 Task: Find connections with filter location Renfrew with filter topic #Travellingwith filter profile language German with filter current company Electric Vehicle Info with filter school Sri Bhagawan Mahaveer Jain College with filter industry Capital Markets with filter service category Public Relations with filter keywords title Civil Engineer
Action: Mouse moved to (471, 46)
Screenshot: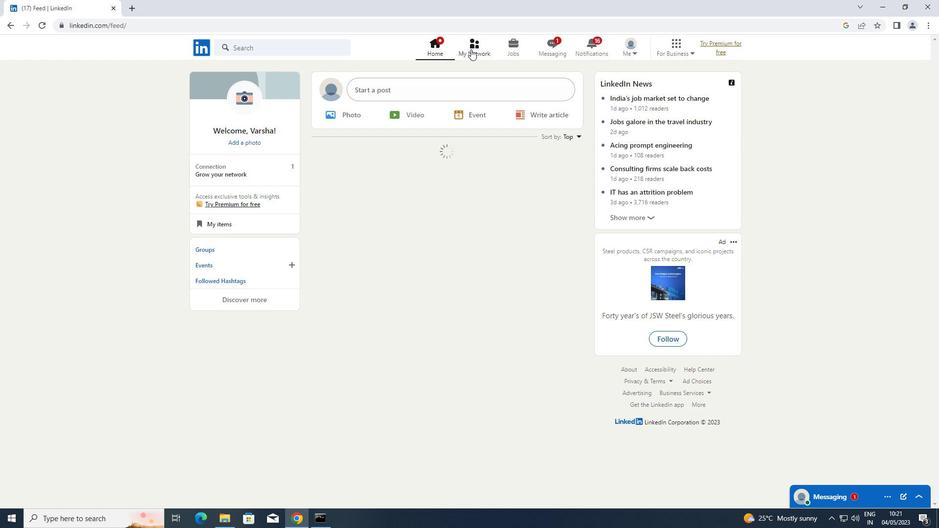 
Action: Mouse pressed left at (471, 46)
Screenshot: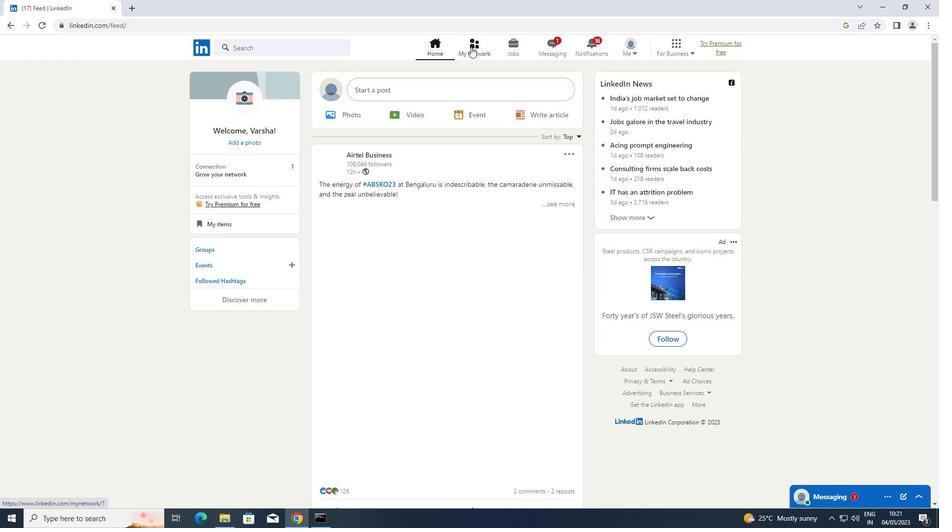 
Action: Mouse moved to (240, 102)
Screenshot: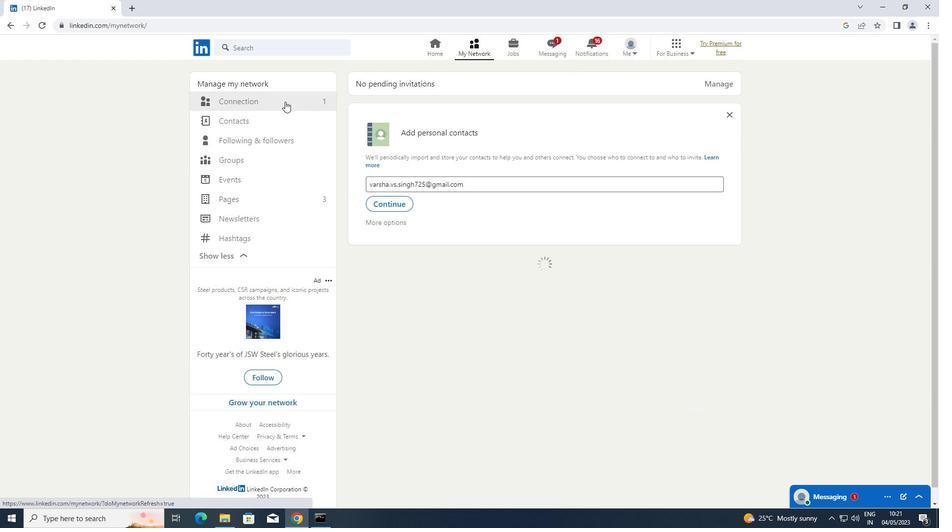 
Action: Mouse pressed left at (240, 102)
Screenshot: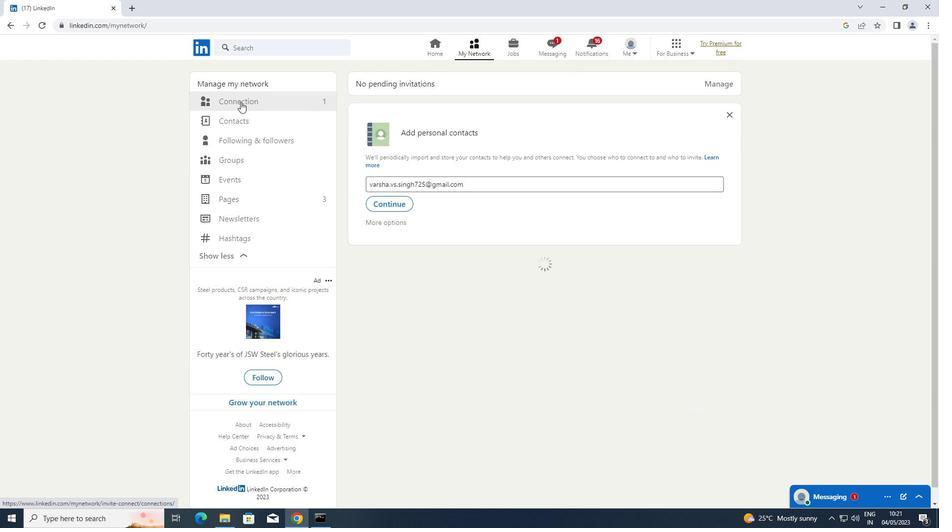 
Action: Mouse moved to (548, 104)
Screenshot: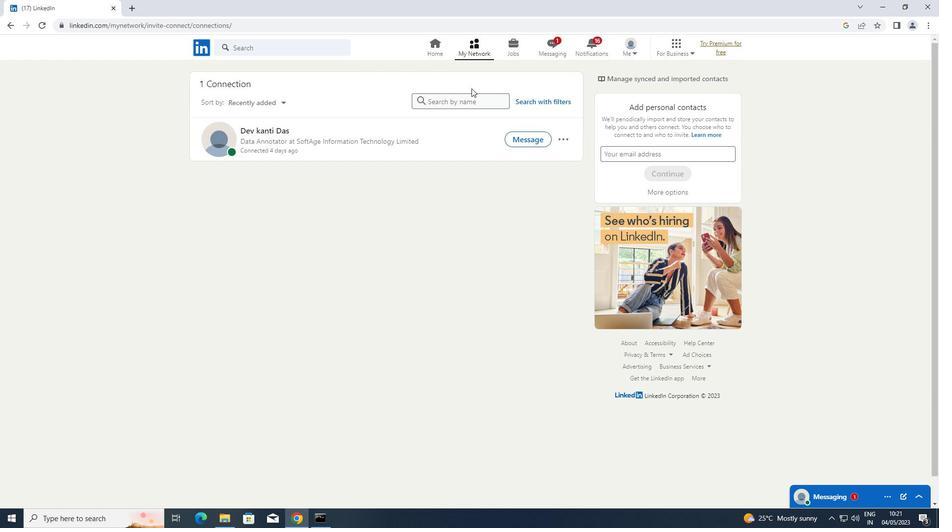 
Action: Mouse pressed left at (548, 104)
Screenshot: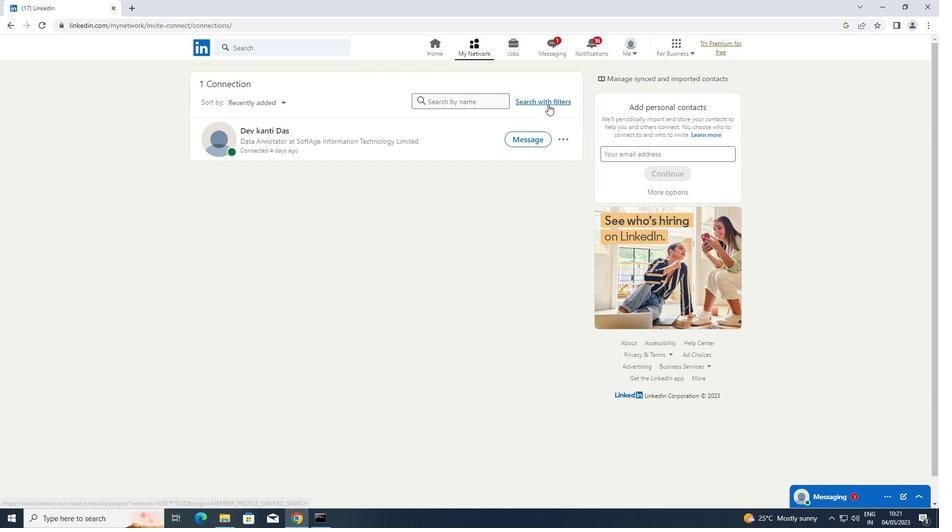 
Action: Mouse moved to (498, 71)
Screenshot: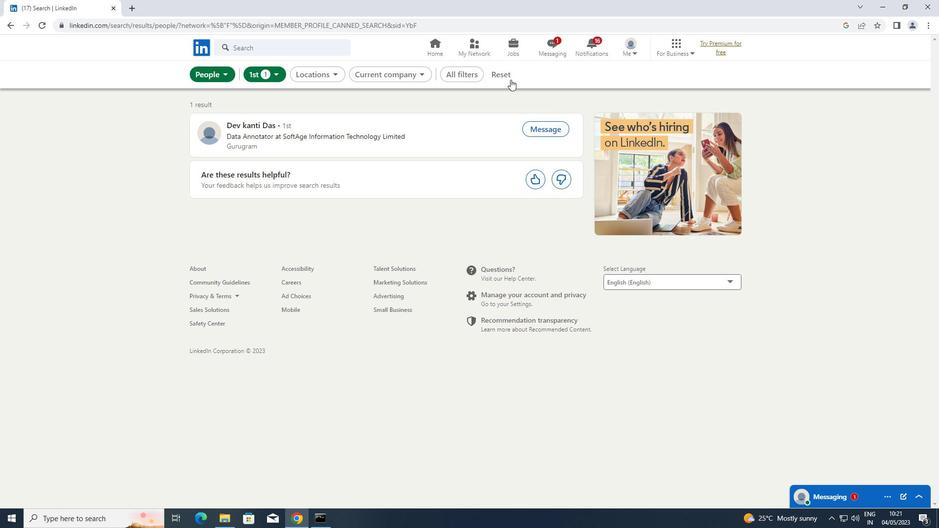 
Action: Mouse pressed left at (498, 71)
Screenshot: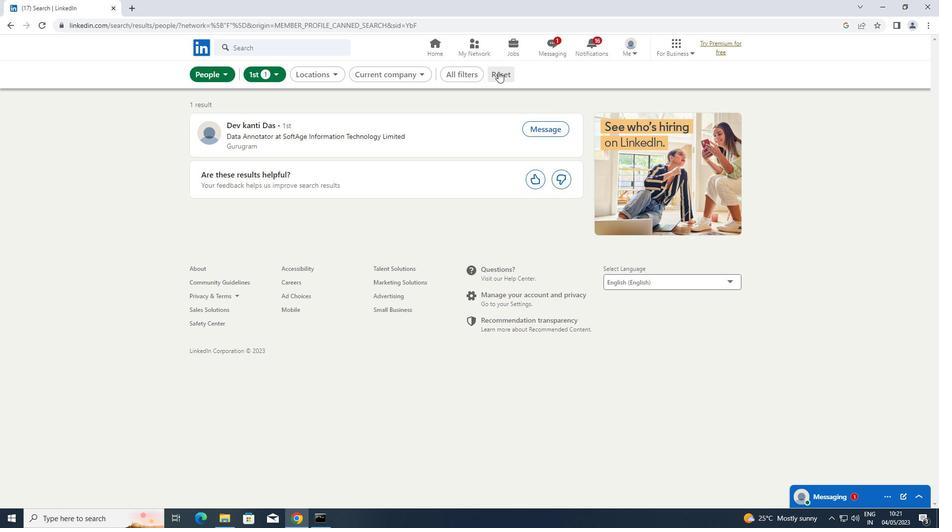 
Action: Mouse moved to (493, 72)
Screenshot: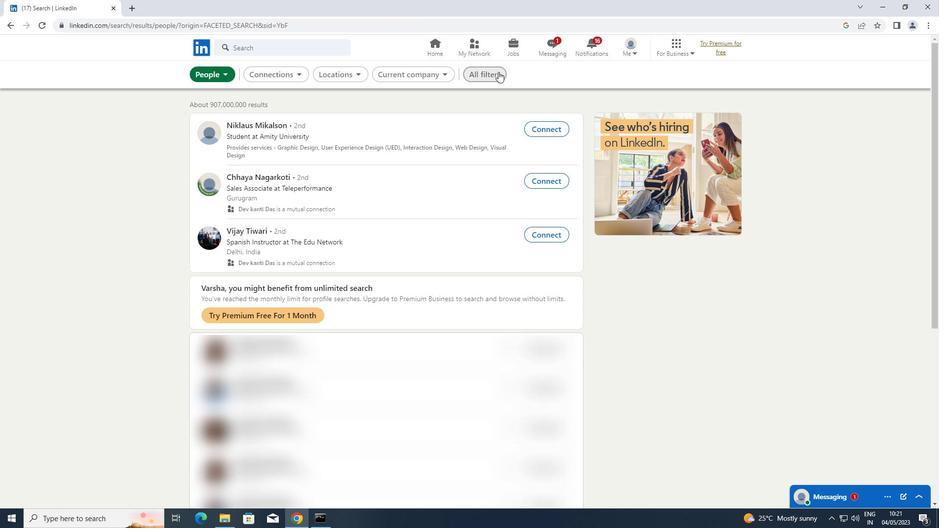 
Action: Mouse pressed left at (493, 72)
Screenshot: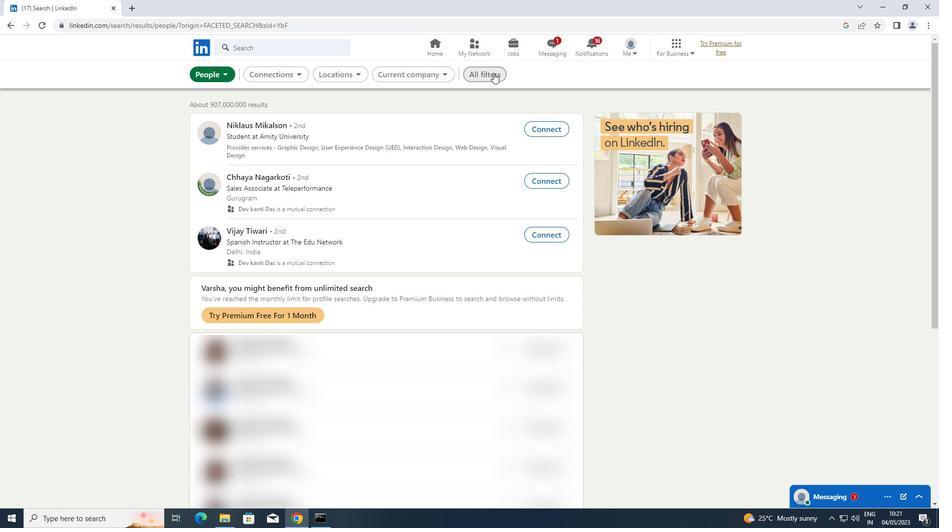 
Action: Mouse moved to (745, 208)
Screenshot: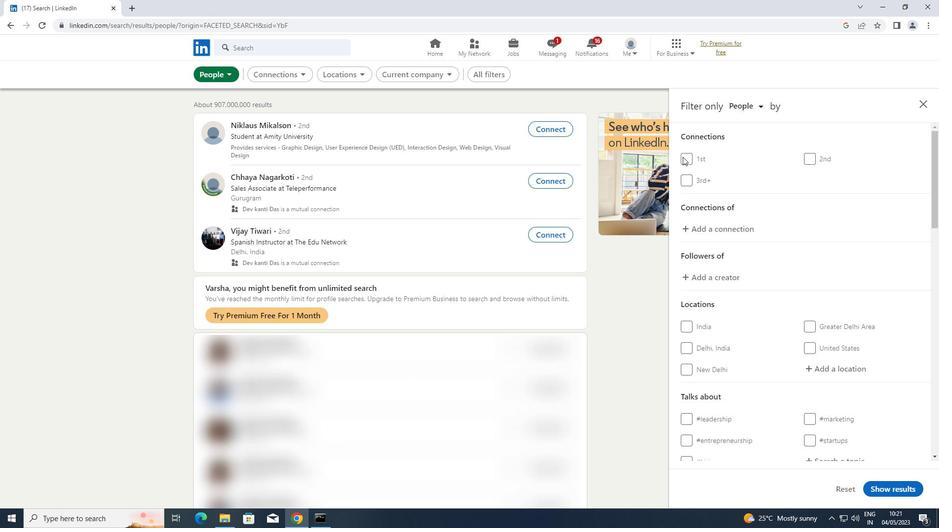 
Action: Mouse scrolled (745, 207) with delta (0, 0)
Screenshot: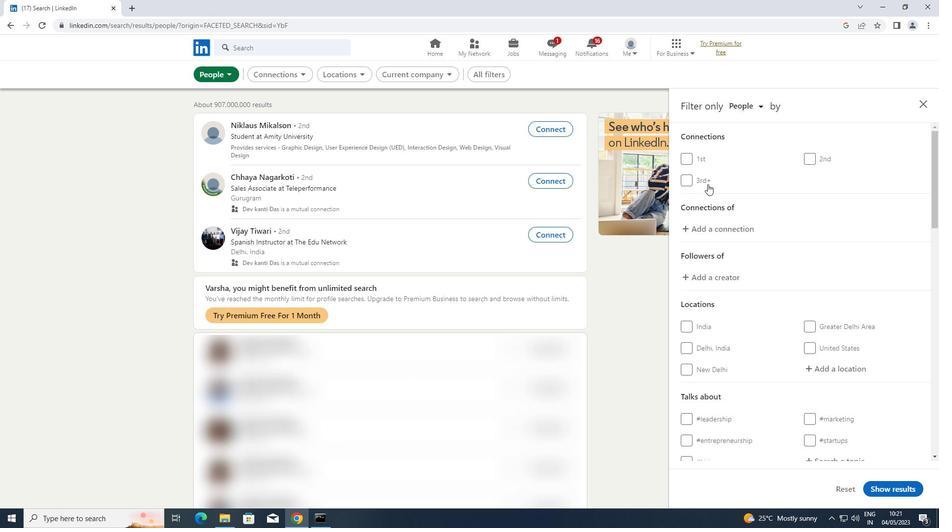 
Action: Mouse scrolled (745, 207) with delta (0, 0)
Screenshot: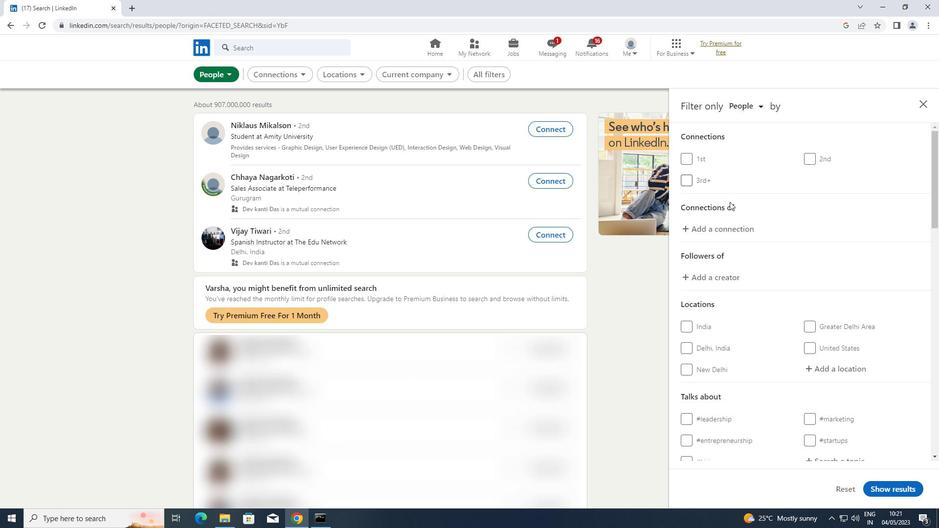 
Action: Mouse scrolled (745, 207) with delta (0, 0)
Screenshot: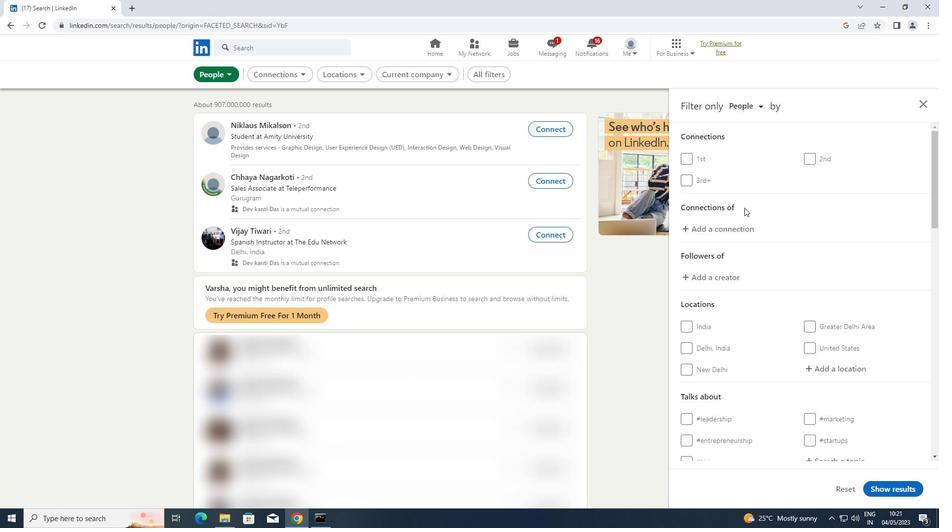 
Action: Mouse moved to (843, 221)
Screenshot: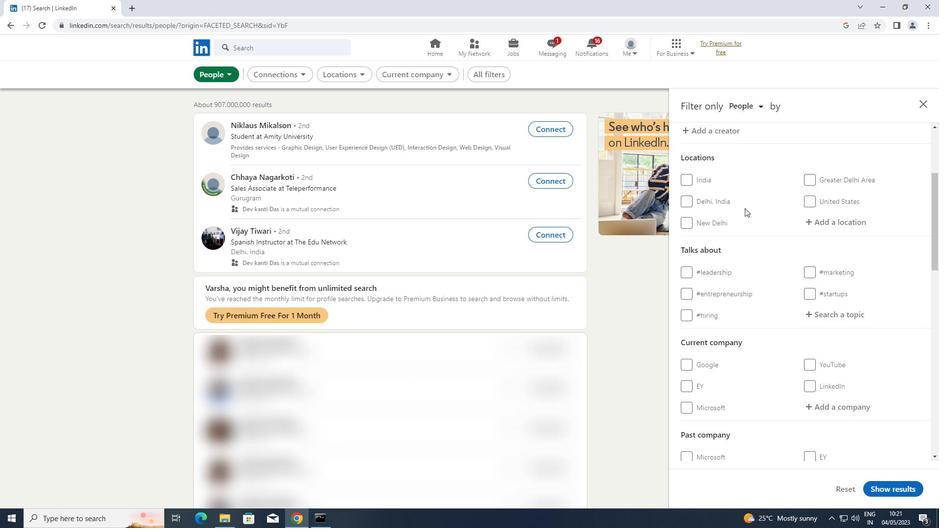 
Action: Mouse pressed left at (843, 221)
Screenshot: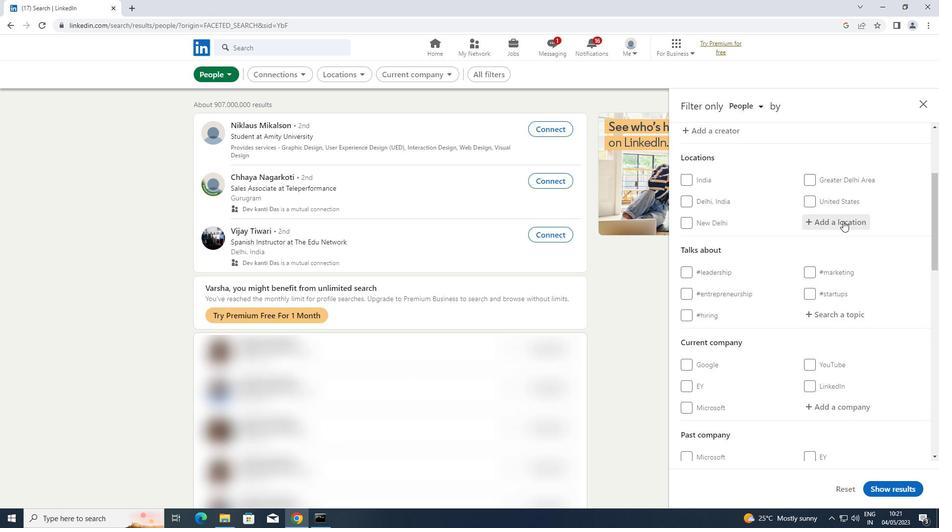 
Action: Key pressed <Key.shift>RENFREW
Screenshot: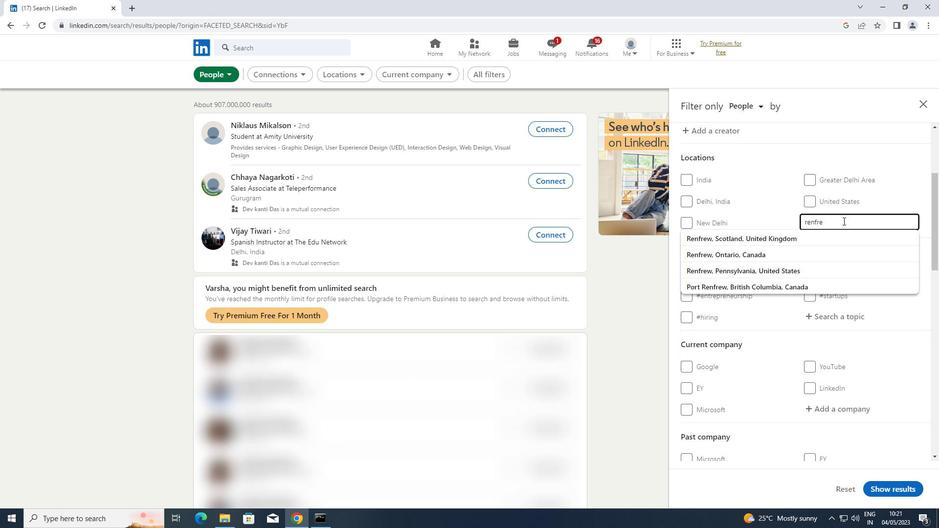 
Action: Mouse moved to (824, 313)
Screenshot: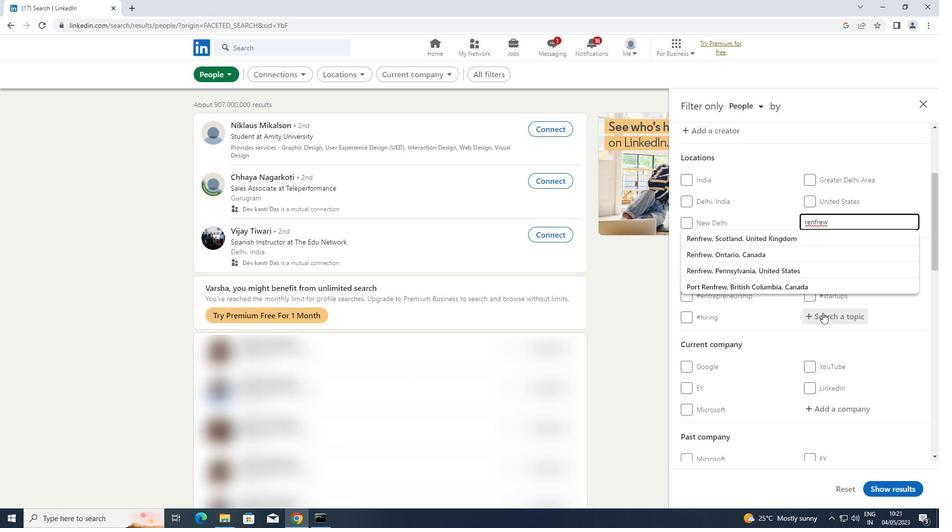 
Action: Mouse pressed left at (824, 313)
Screenshot: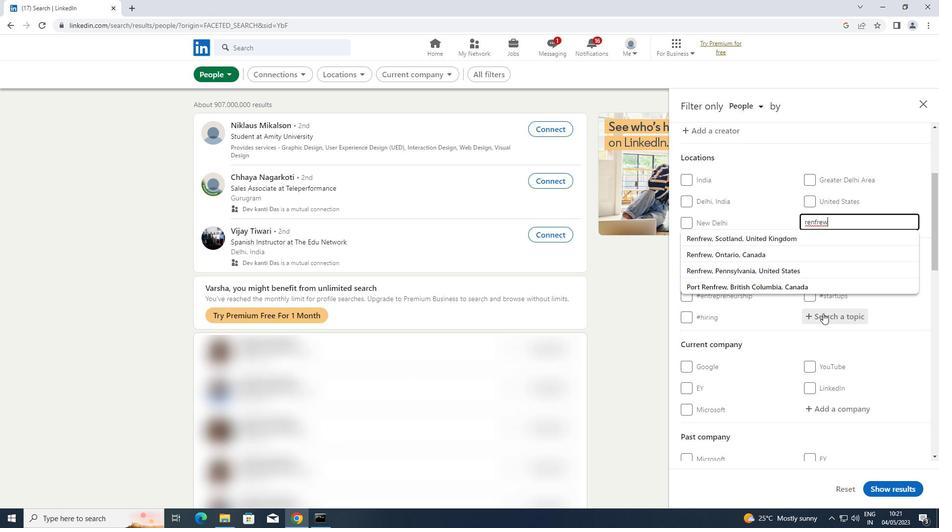 
Action: Key pressed TRAVELL
Screenshot: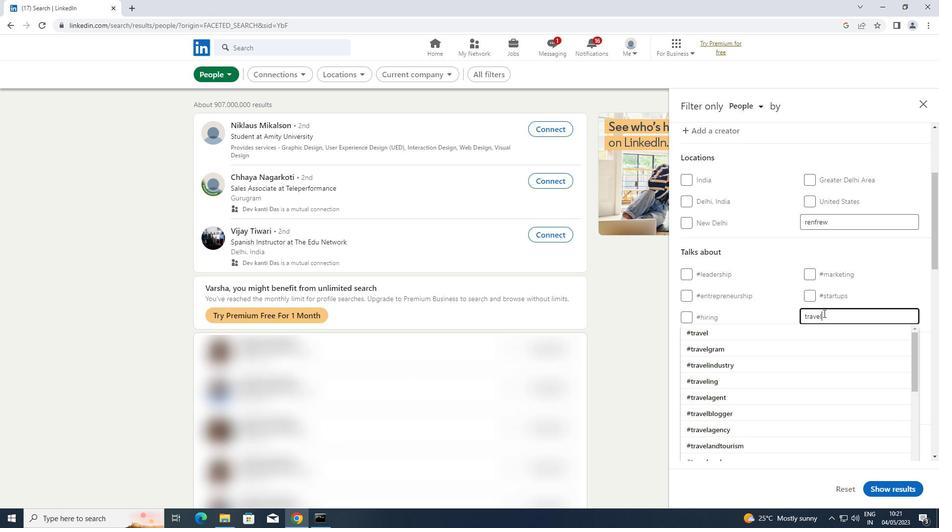 
Action: Mouse moved to (741, 337)
Screenshot: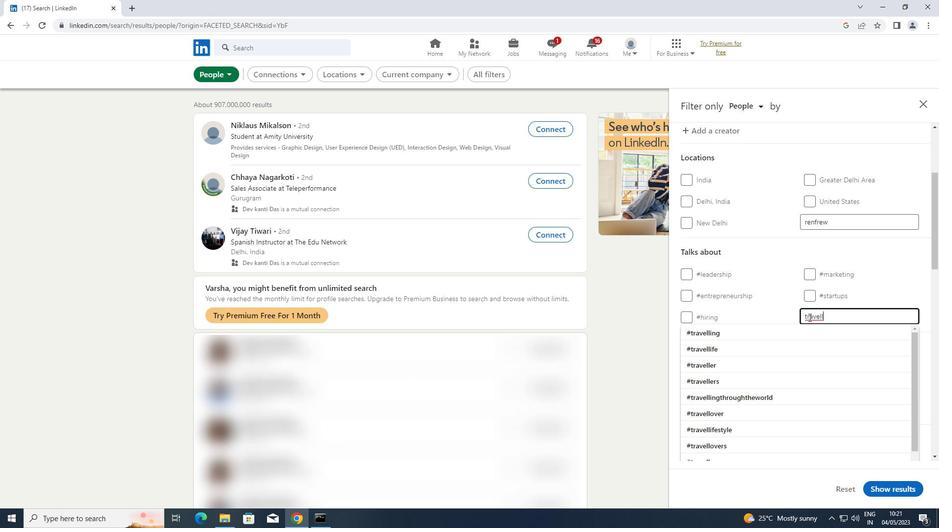 
Action: Mouse pressed left at (741, 337)
Screenshot: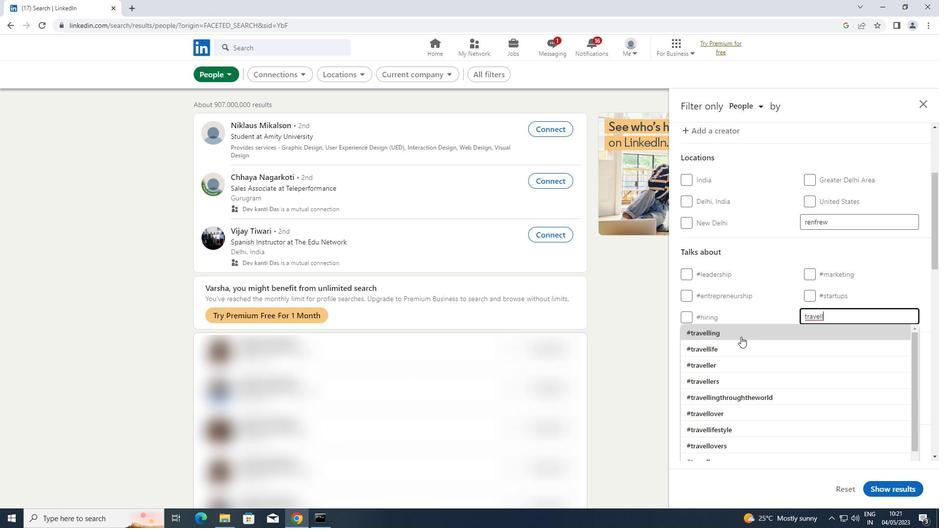 
Action: Mouse scrolled (741, 336) with delta (0, 0)
Screenshot: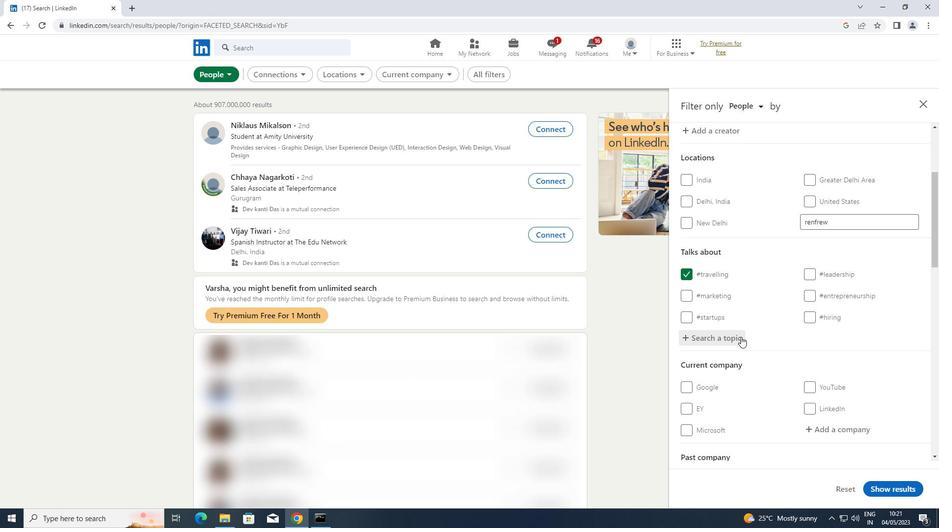 
Action: Mouse scrolled (741, 336) with delta (0, 0)
Screenshot: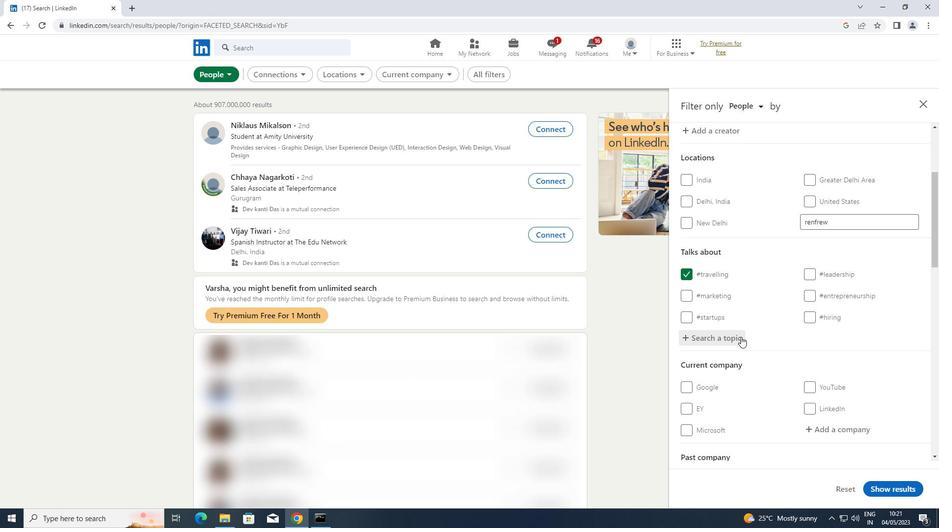 
Action: Mouse scrolled (741, 336) with delta (0, 0)
Screenshot: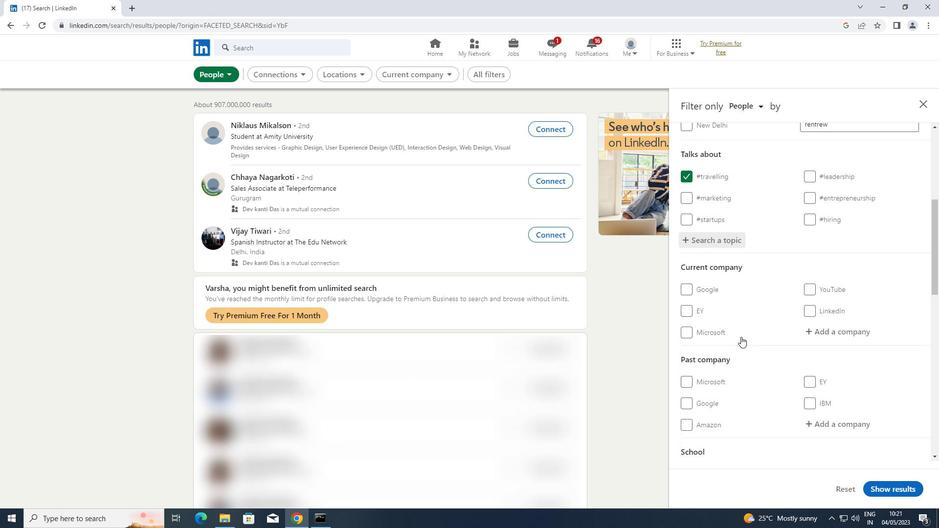 
Action: Mouse scrolled (741, 336) with delta (0, 0)
Screenshot: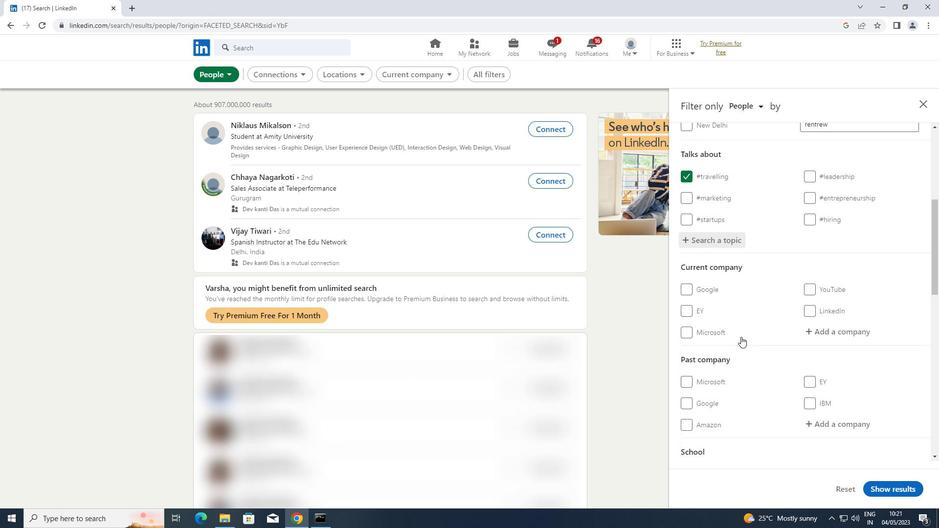 
Action: Mouse scrolled (741, 336) with delta (0, 0)
Screenshot: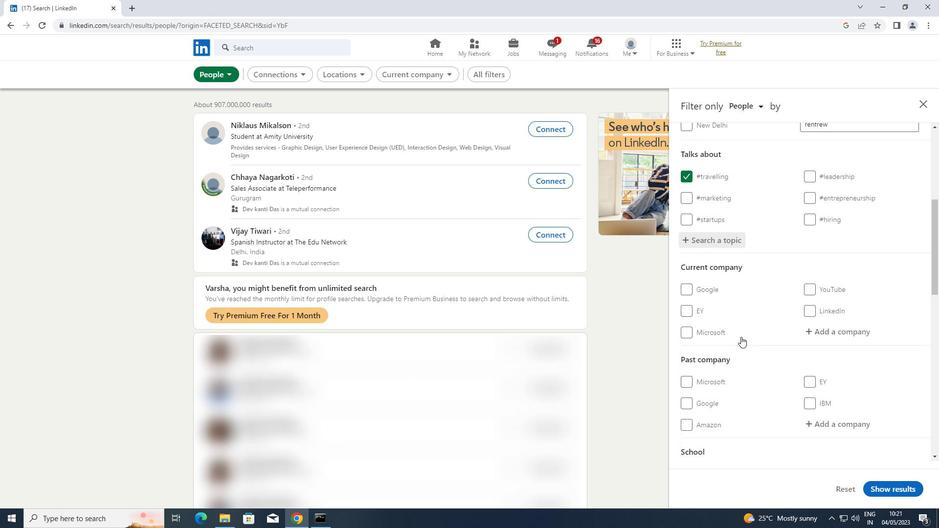 
Action: Mouse scrolled (741, 336) with delta (0, 0)
Screenshot: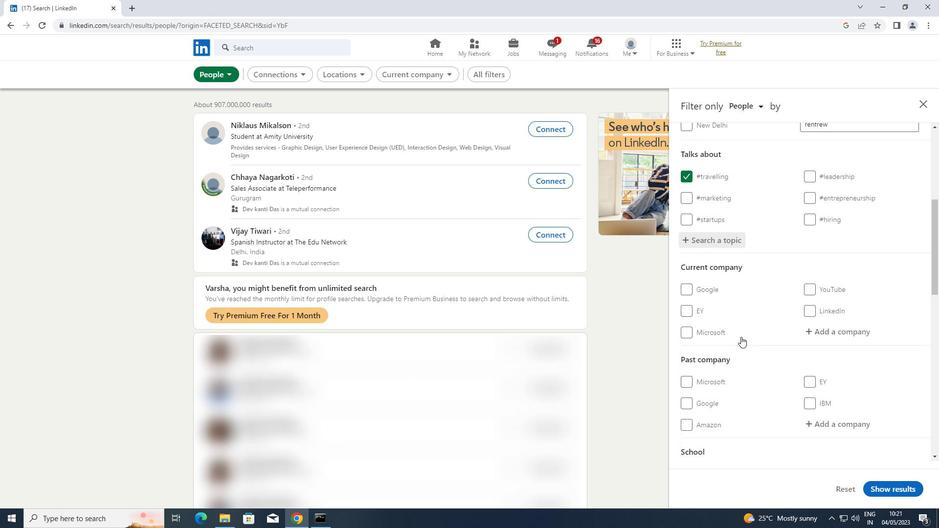 
Action: Mouse scrolled (741, 336) with delta (0, 0)
Screenshot: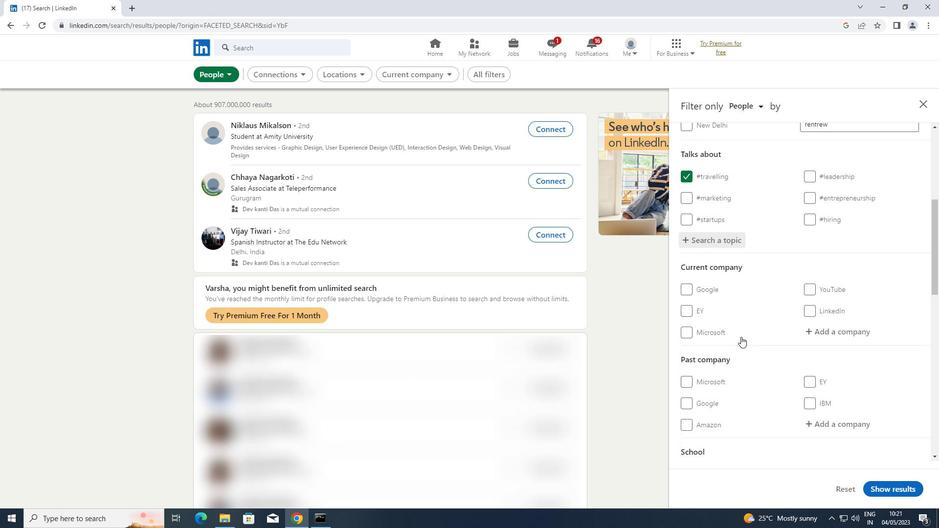 
Action: Mouse scrolled (741, 336) with delta (0, 0)
Screenshot: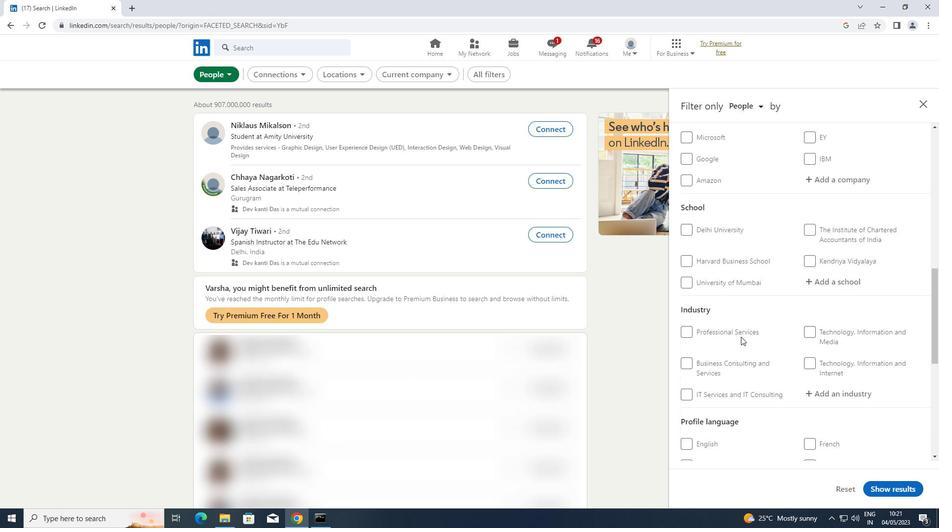 
Action: Mouse scrolled (741, 336) with delta (0, 0)
Screenshot: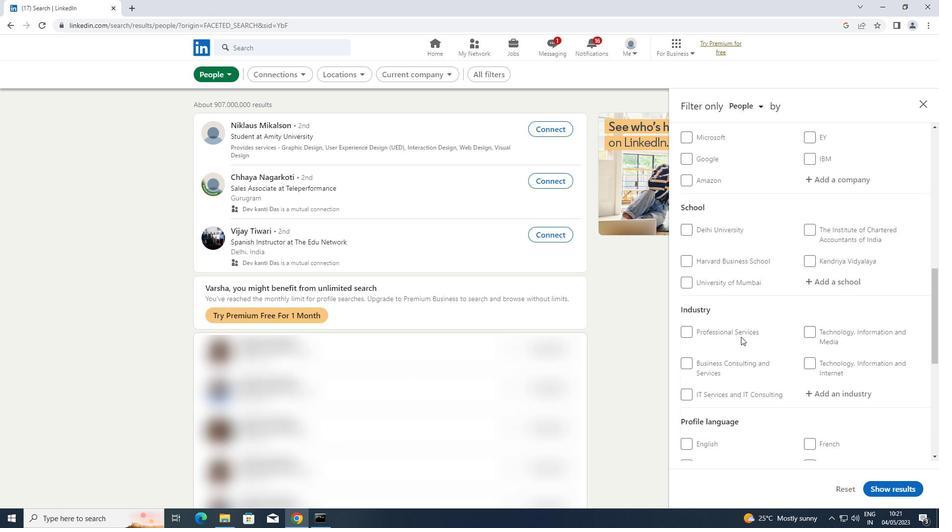 
Action: Mouse scrolled (741, 336) with delta (0, 0)
Screenshot: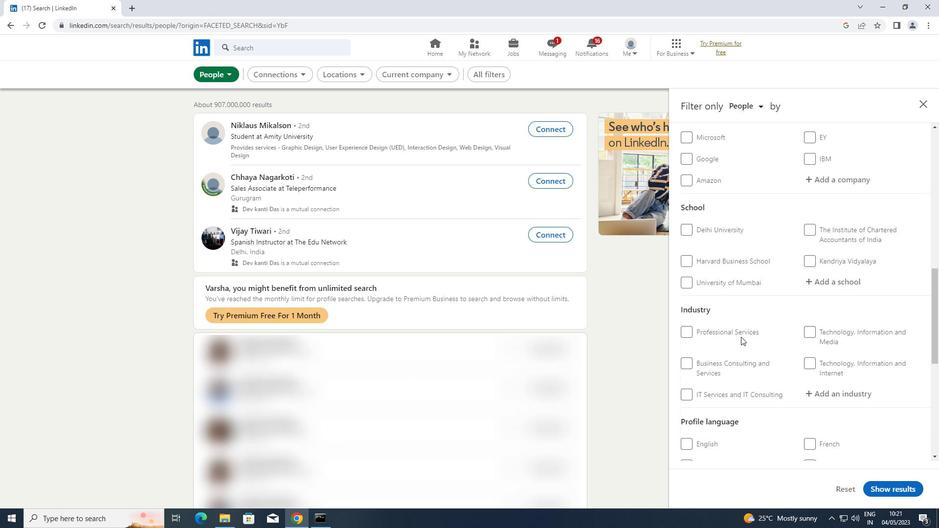 
Action: Mouse scrolled (741, 336) with delta (0, 0)
Screenshot: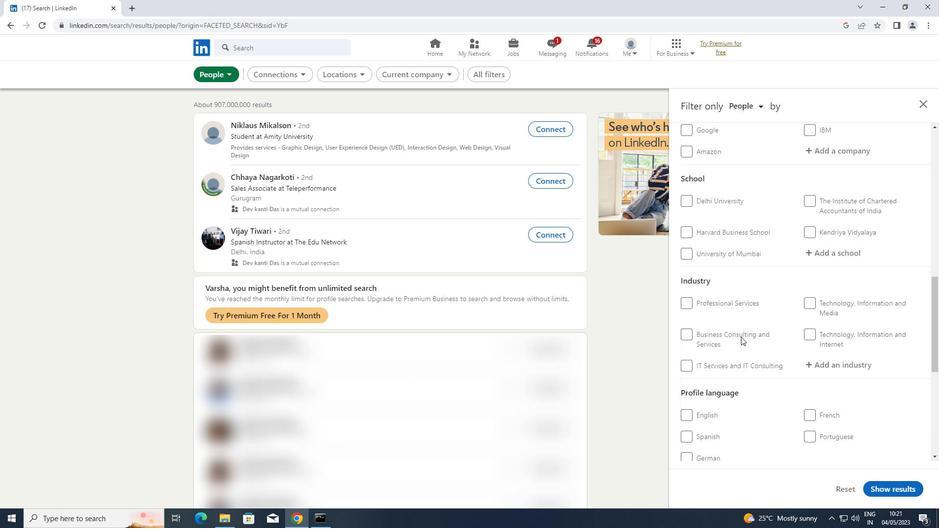 
Action: Mouse moved to (685, 291)
Screenshot: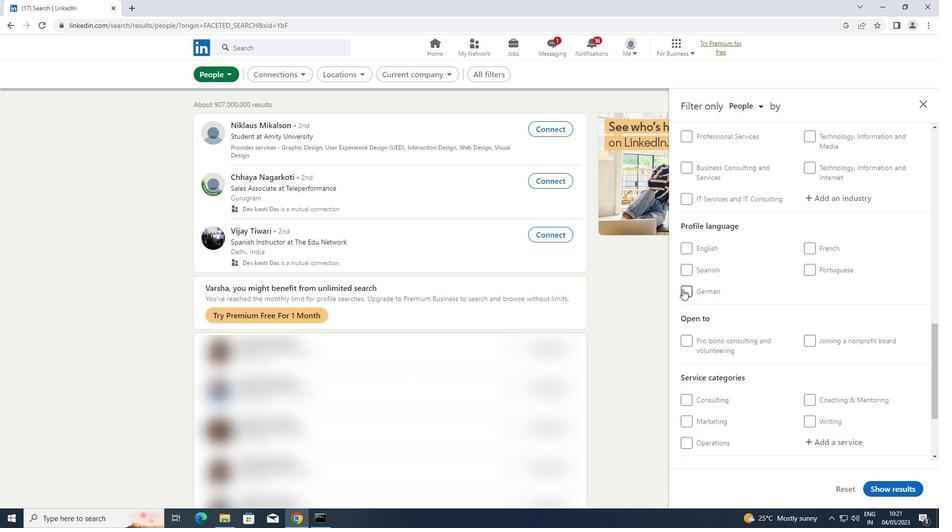 
Action: Mouse pressed left at (685, 291)
Screenshot: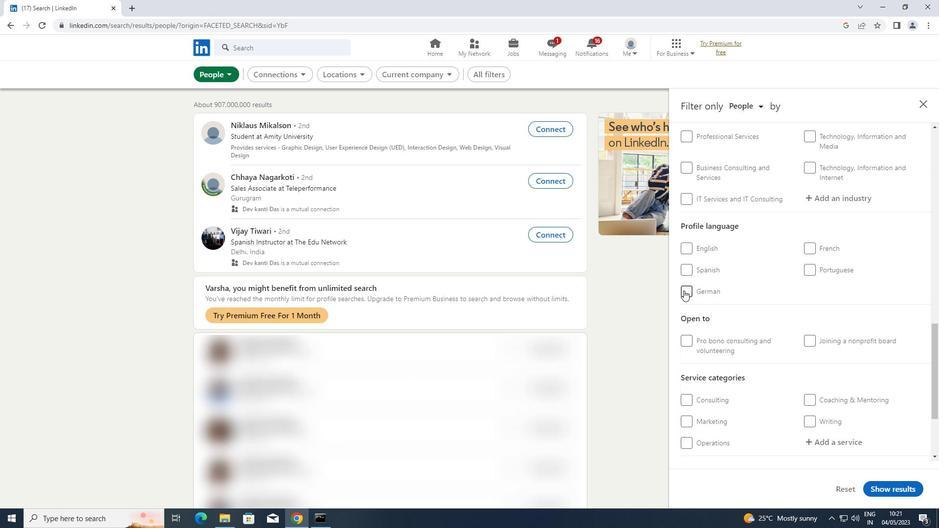 
Action: Mouse moved to (704, 291)
Screenshot: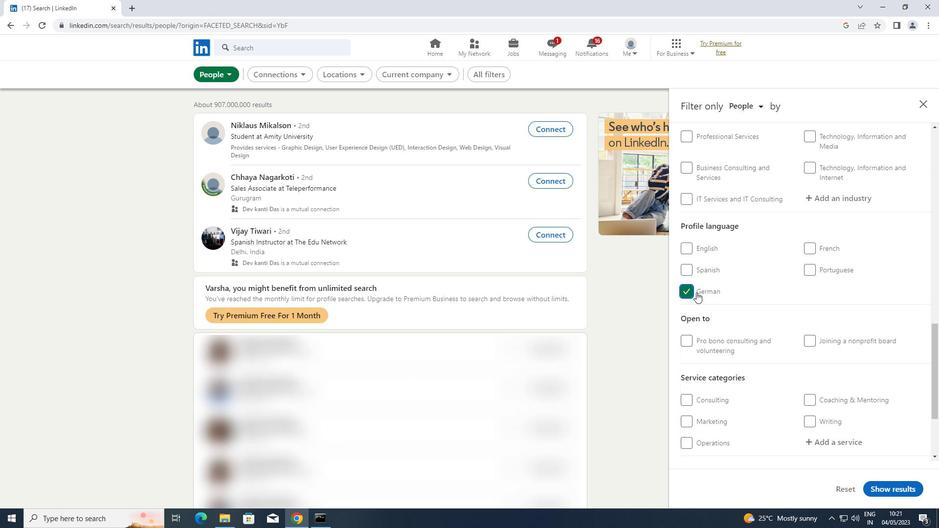 
Action: Mouse scrolled (704, 292) with delta (0, 0)
Screenshot: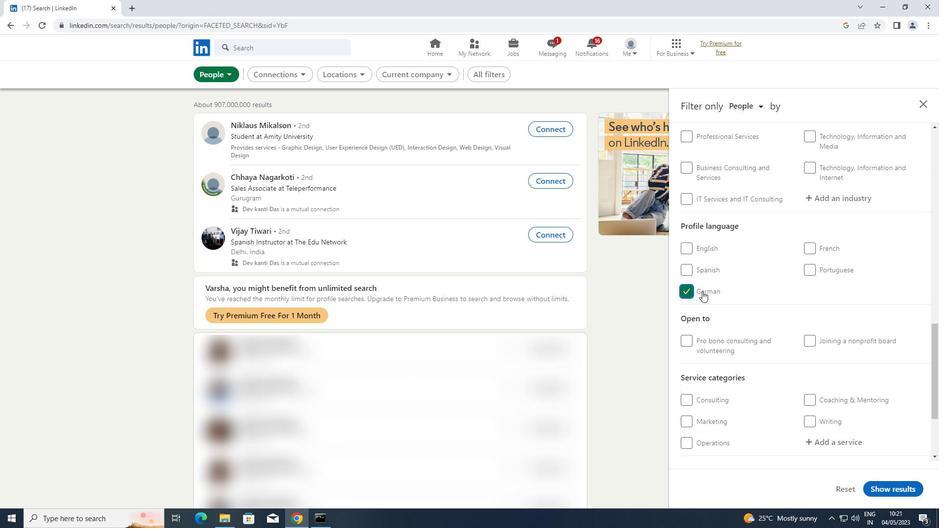 
Action: Mouse scrolled (704, 292) with delta (0, 0)
Screenshot: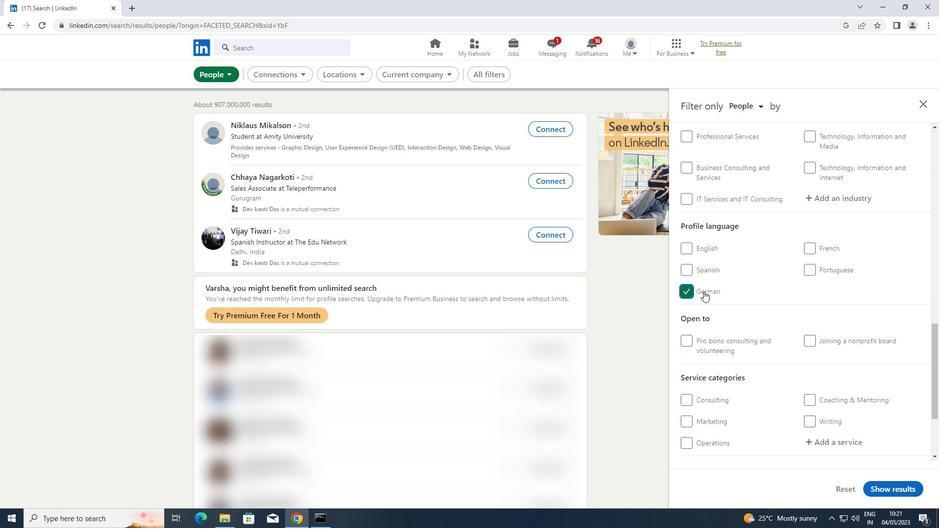 
Action: Mouse scrolled (704, 292) with delta (0, 0)
Screenshot: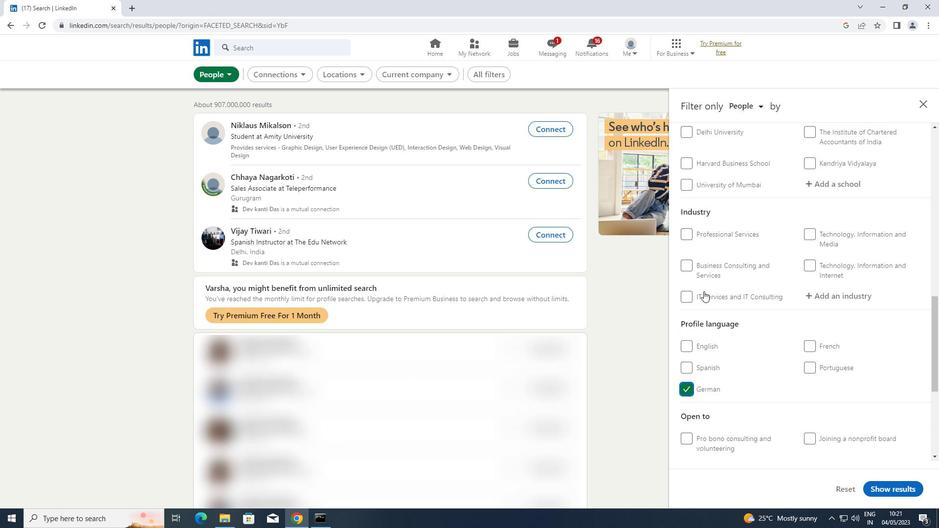 
Action: Mouse scrolled (704, 292) with delta (0, 0)
Screenshot: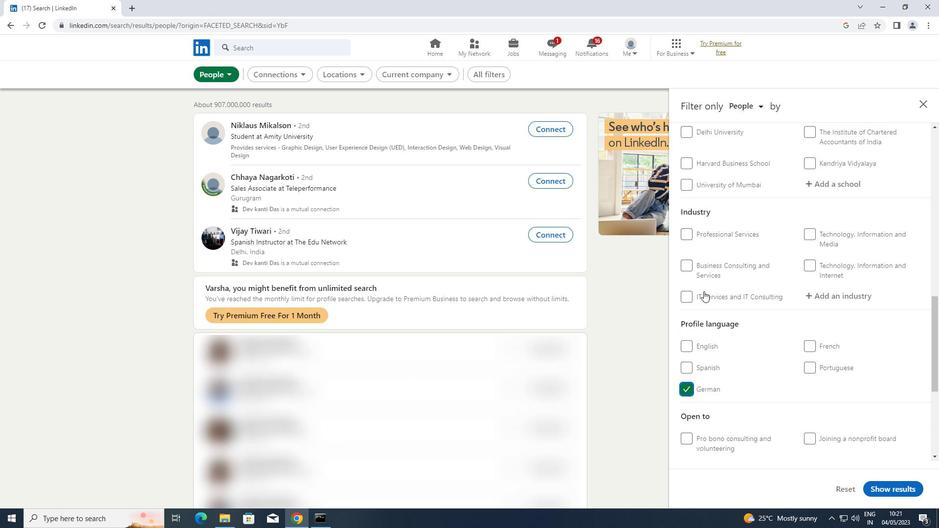 
Action: Mouse scrolled (704, 292) with delta (0, 0)
Screenshot: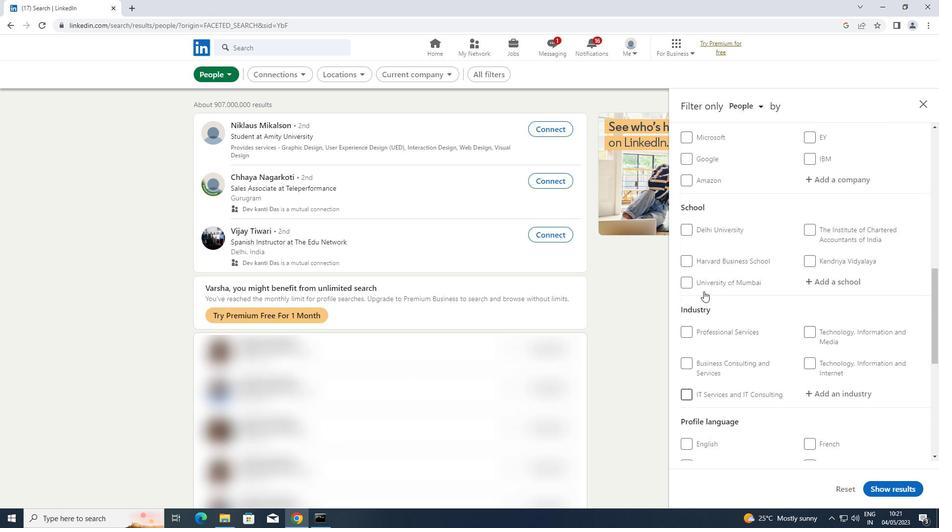 
Action: Mouse scrolled (704, 292) with delta (0, 0)
Screenshot: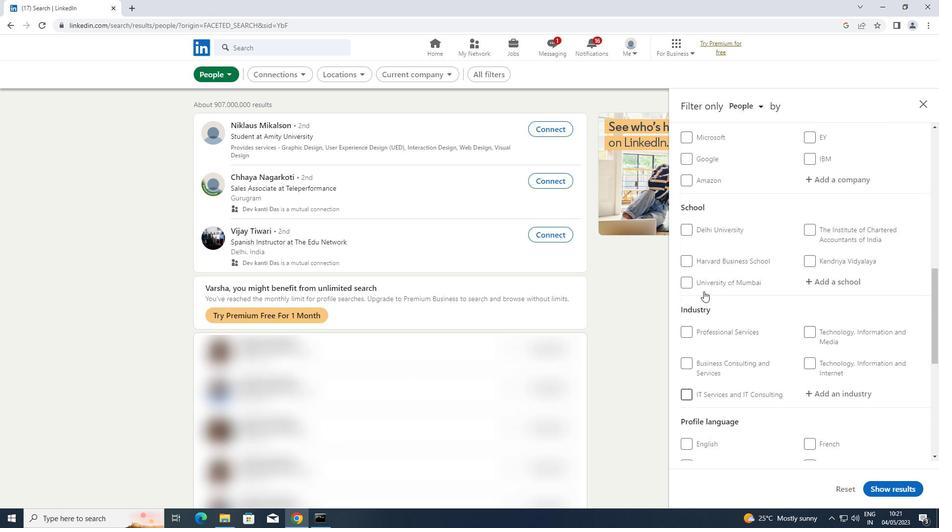 
Action: Mouse scrolled (704, 292) with delta (0, 0)
Screenshot: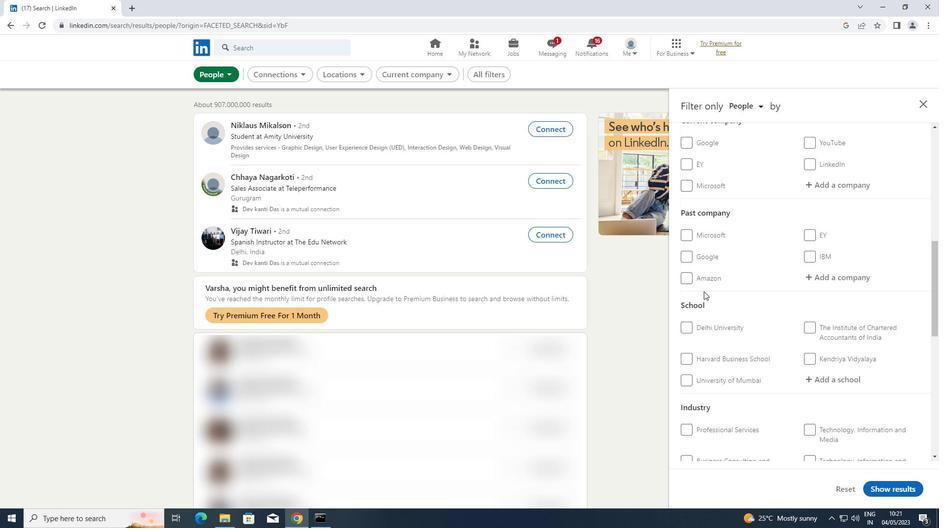 
Action: Mouse scrolled (704, 292) with delta (0, 0)
Screenshot: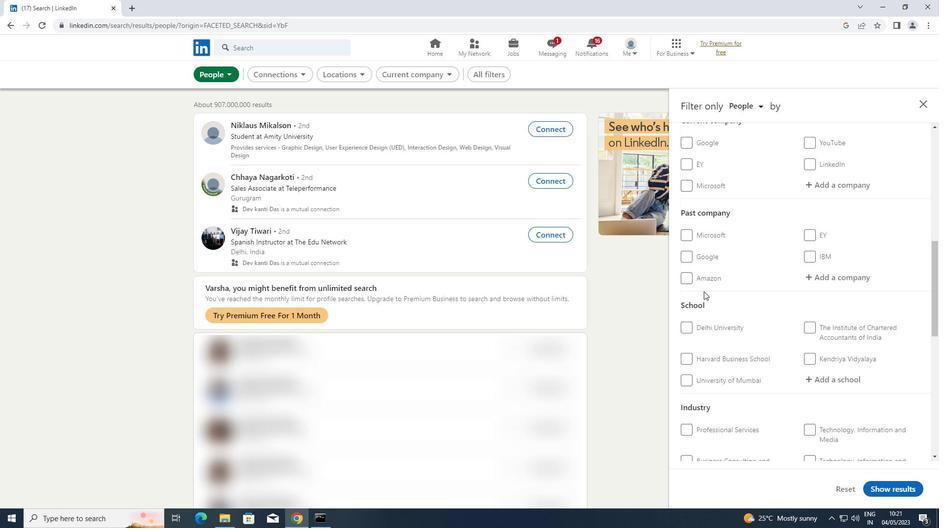 
Action: Mouse moved to (826, 281)
Screenshot: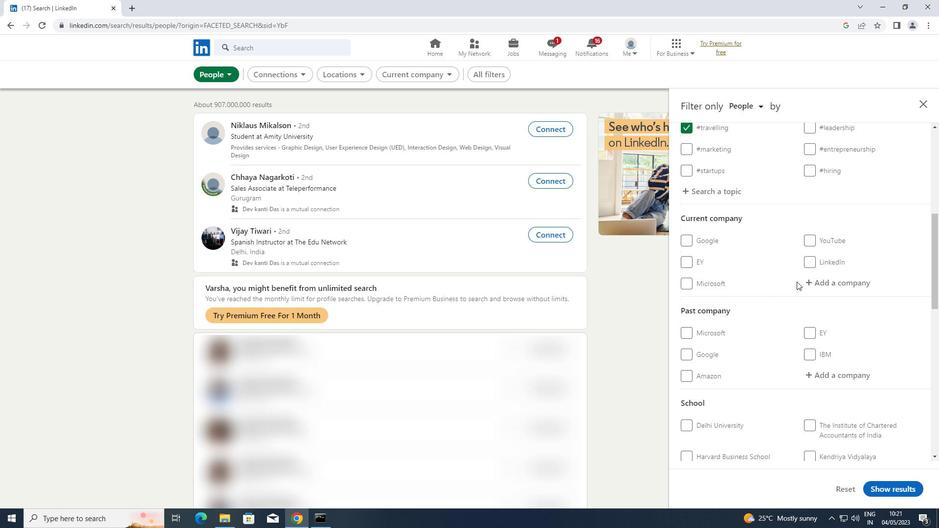 
Action: Mouse pressed left at (826, 281)
Screenshot: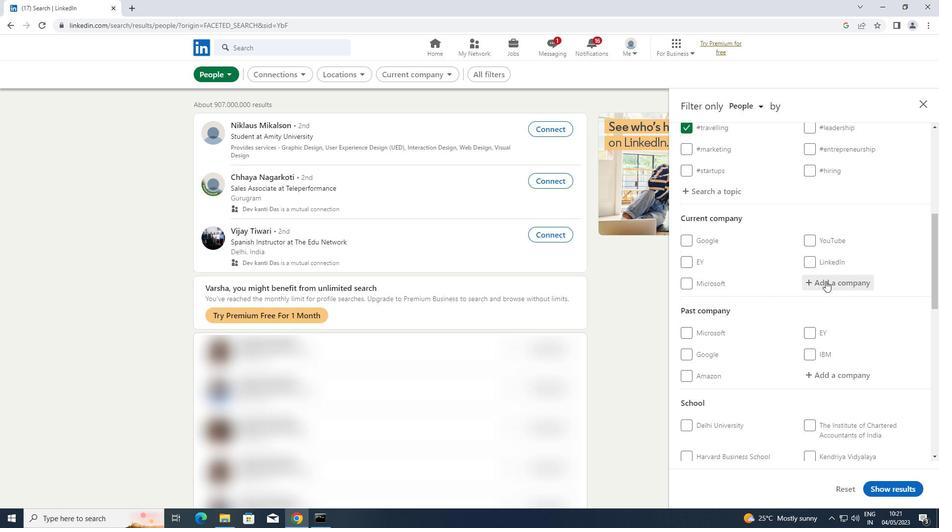 
Action: Key pressed <Key.shift>ELECTRIC<Key.space><Key.shift>VEHI
Screenshot: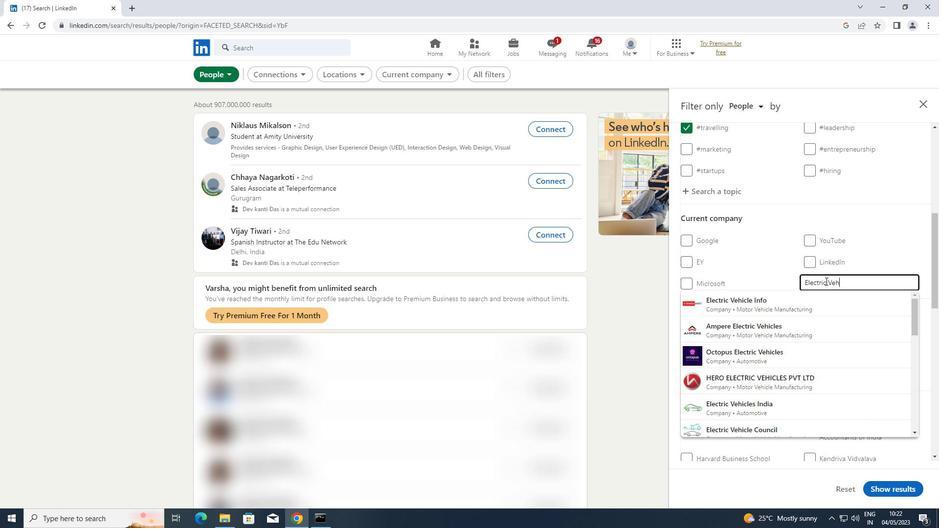 
Action: Mouse moved to (788, 299)
Screenshot: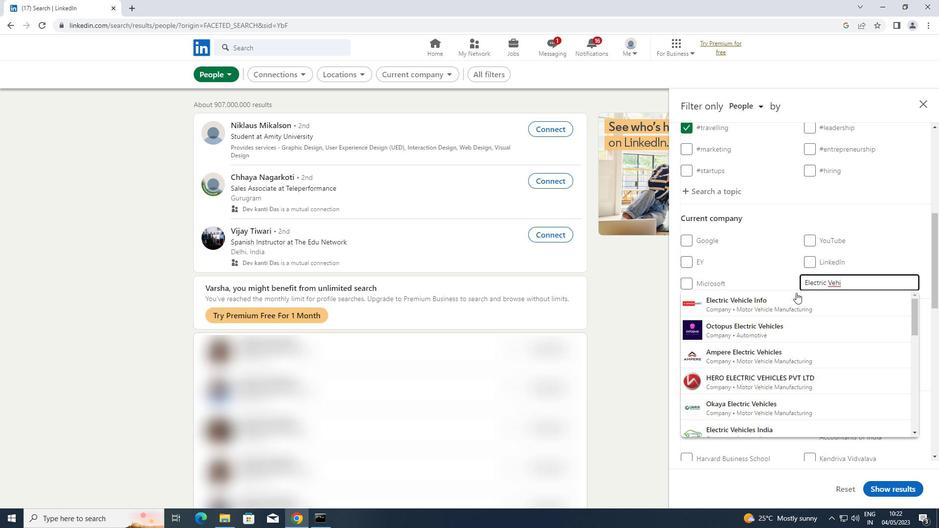 
Action: Mouse pressed left at (788, 299)
Screenshot: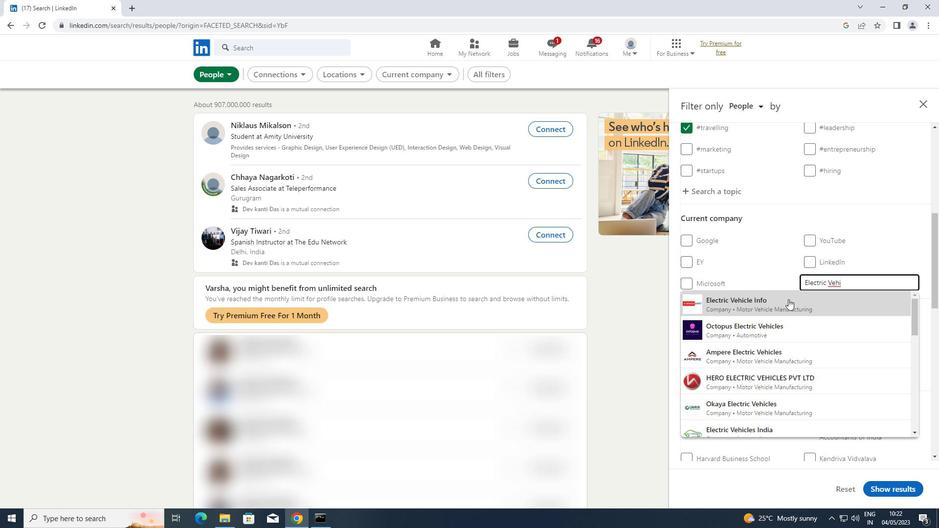 
Action: Mouse scrolled (788, 299) with delta (0, 0)
Screenshot: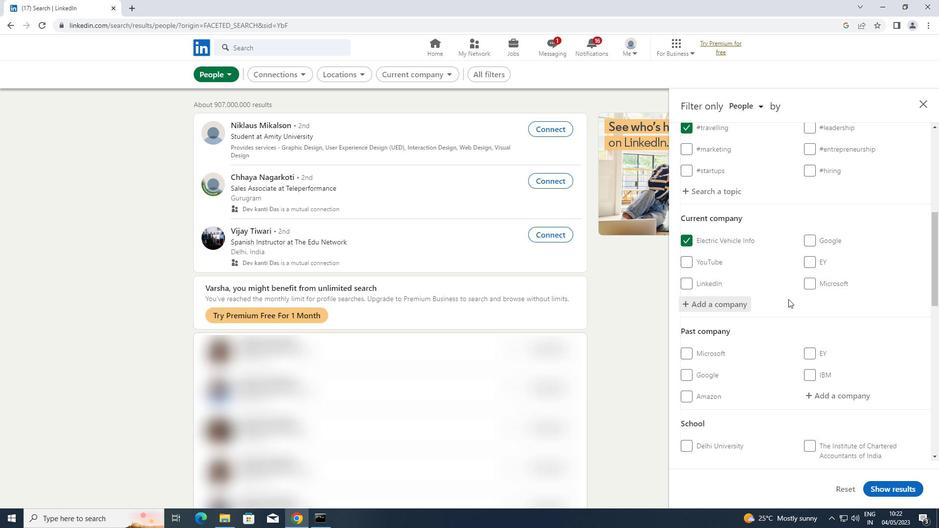 
Action: Mouse scrolled (788, 299) with delta (0, 0)
Screenshot: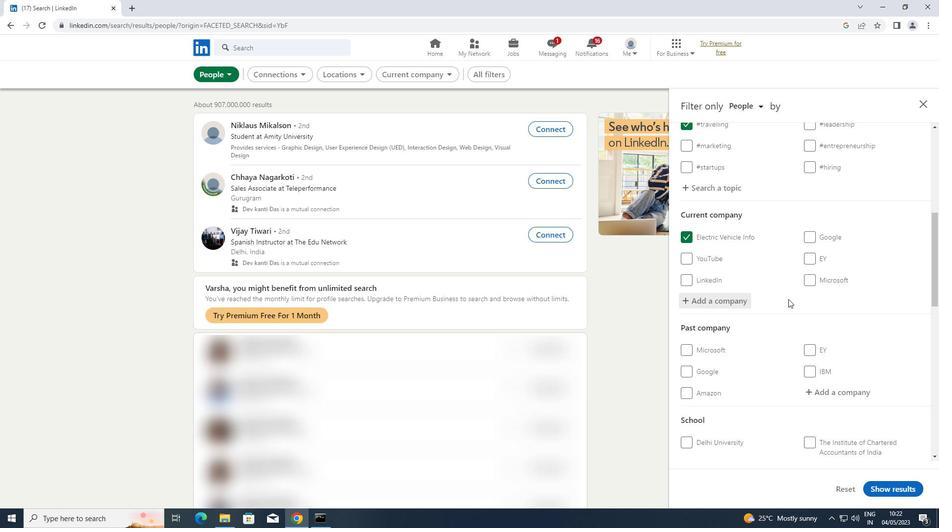 
Action: Mouse scrolled (788, 299) with delta (0, 0)
Screenshot: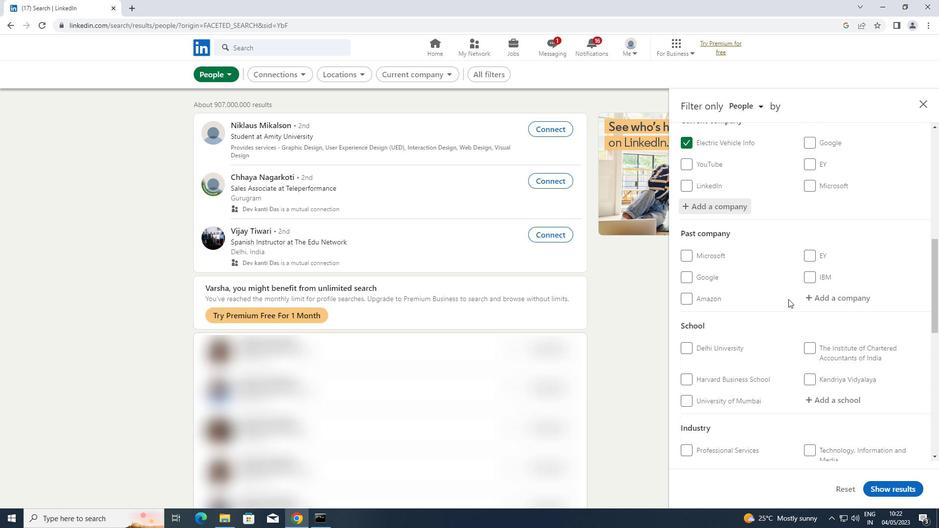 
Action: Mouse scrolled (788, 299) with delta (0, 0)
Screenshot: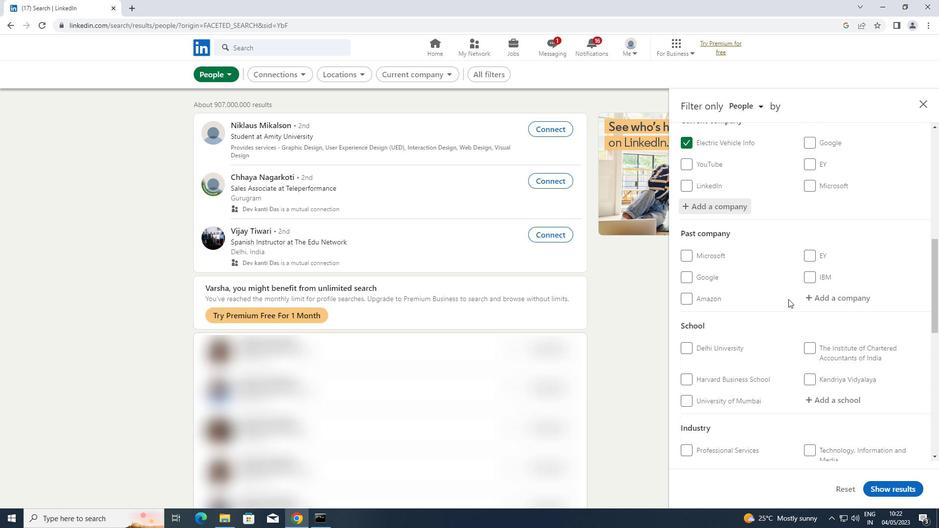 
Action: Mouse moved to (817, 300)
Screenshot: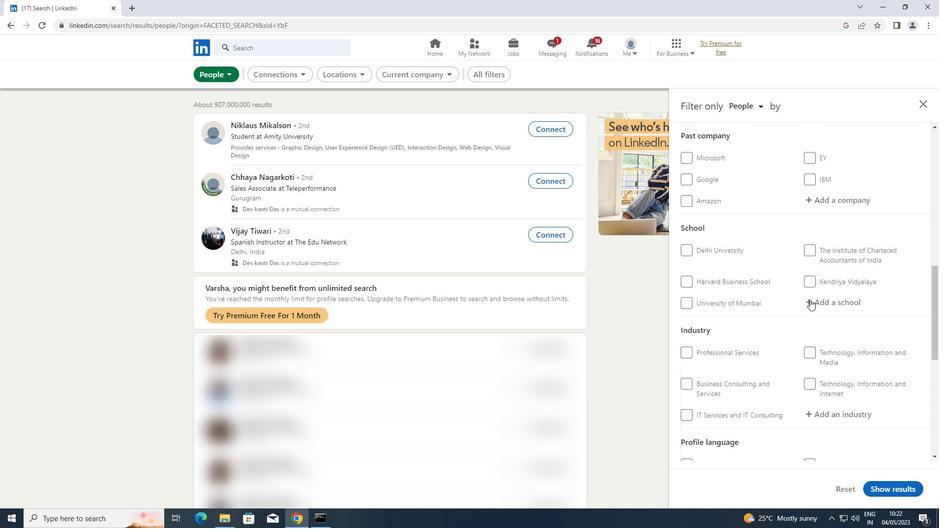 
Action: Mouse pressed left at (817, 300)
Screenshot: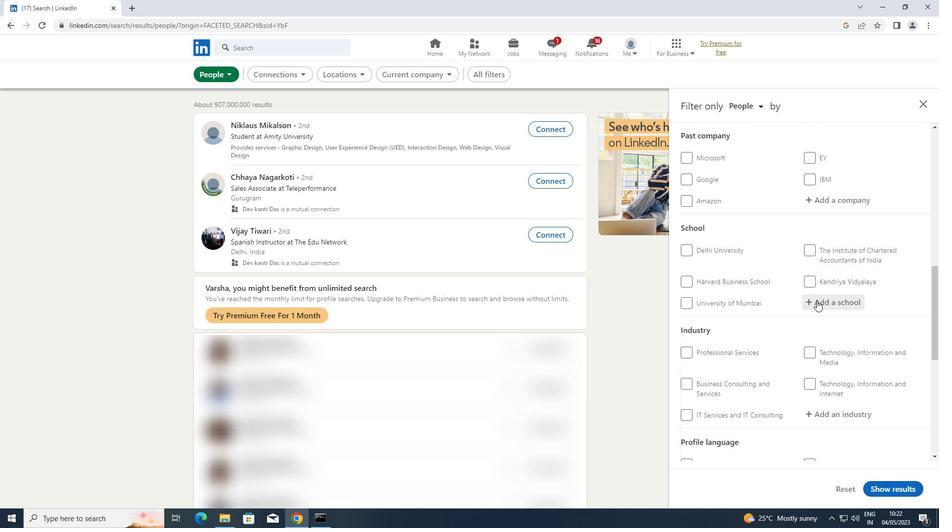 
Action: Key pressed <Key.shift>SRO<Key.backspace>I<Key.space><Key.shift>BHAGWAN
Screenshot: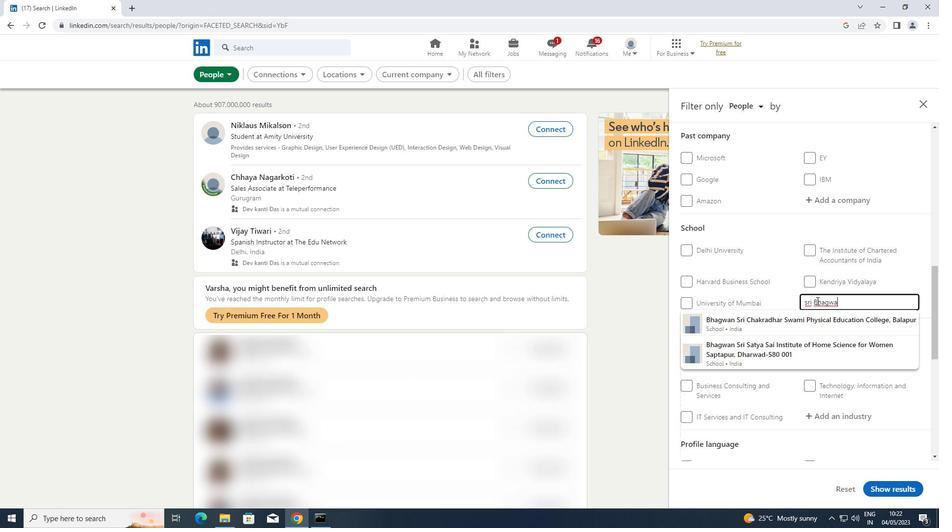 
Action: Mouse moved to (813, 325)
Screenshot: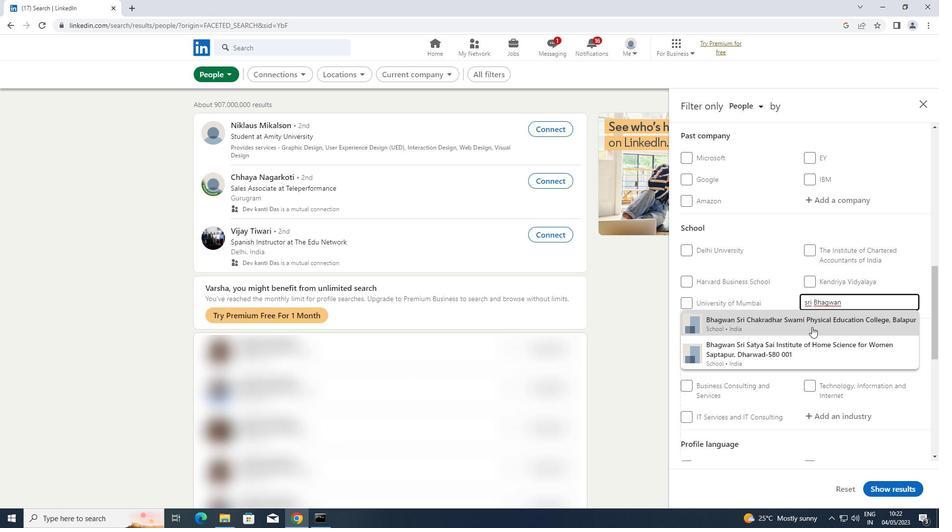
Action: Key pressed <Key.space><Key.shift>MAHAVEER<Key.space><Key.shift>JAIN<Key.space><Key.shift>COLLEGE
Screenshot: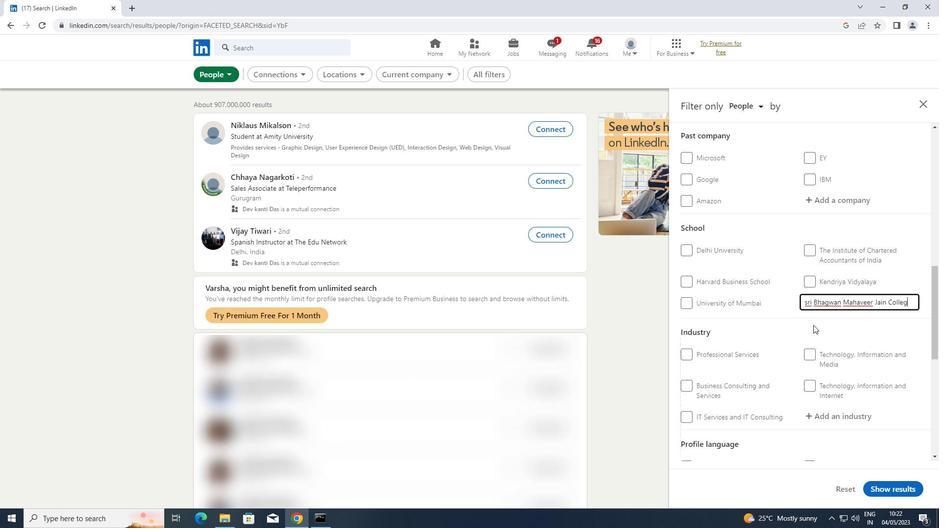 
Action: Mouse scrolled (813, 324) with delta (0, 0)
Screenshot: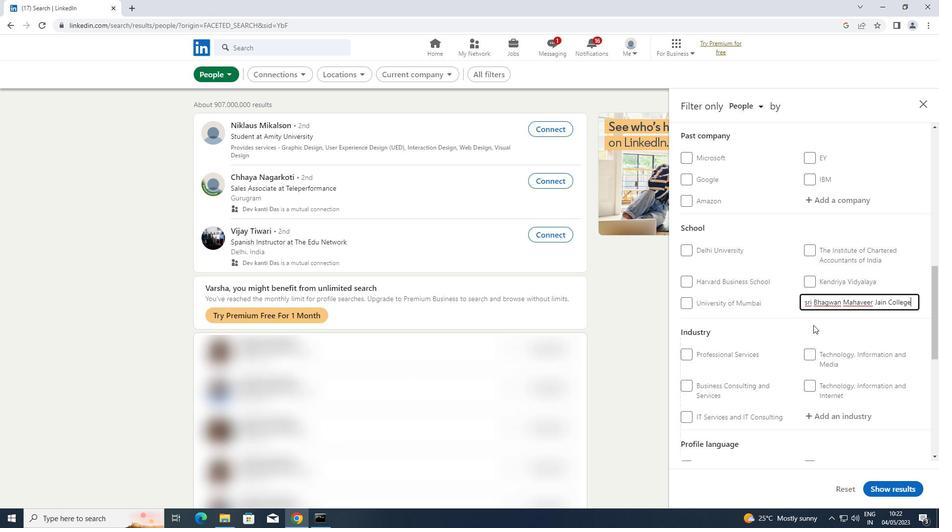 
Action: Mouse moved to (814, 325)
Screenshot: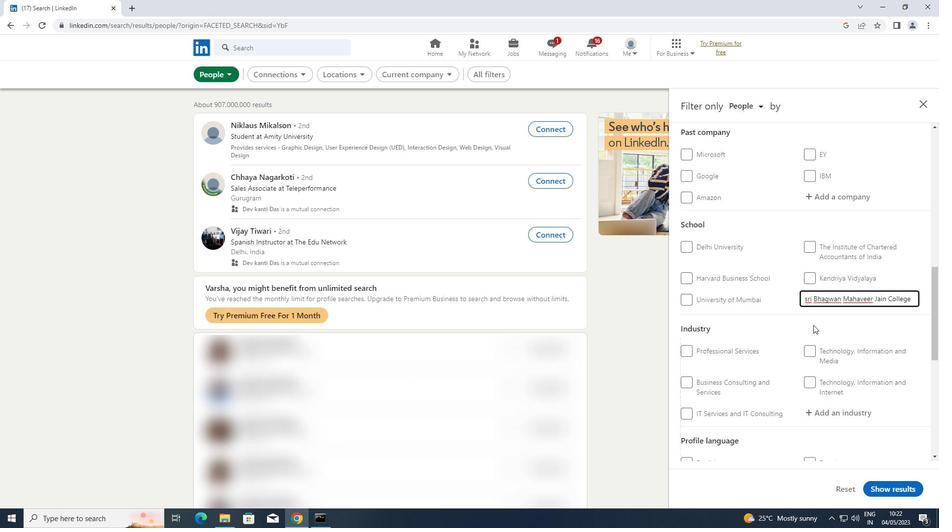 
Action: Mouse scrolled (814, 324) with delta (0, 0)
Screenshot: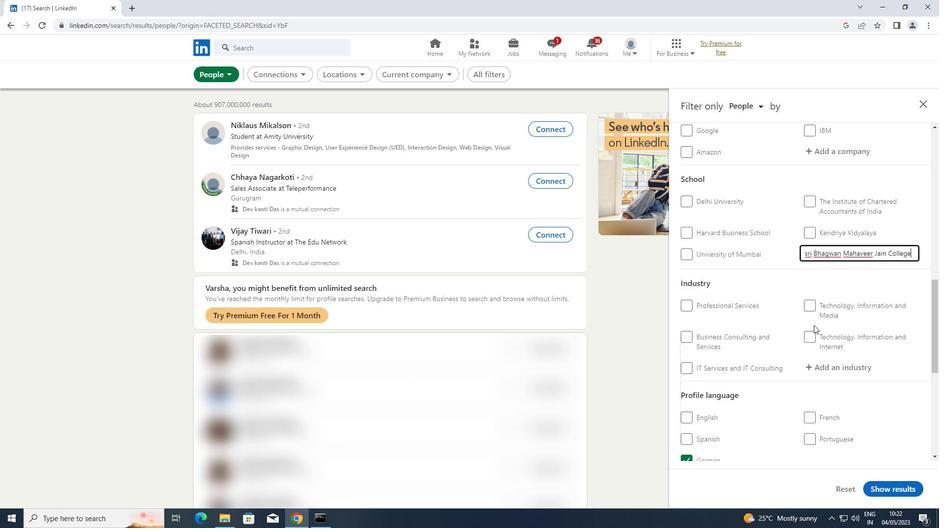 
Action: Mouse scrolled (814, 324) with delta (0, 0)
Screenshot: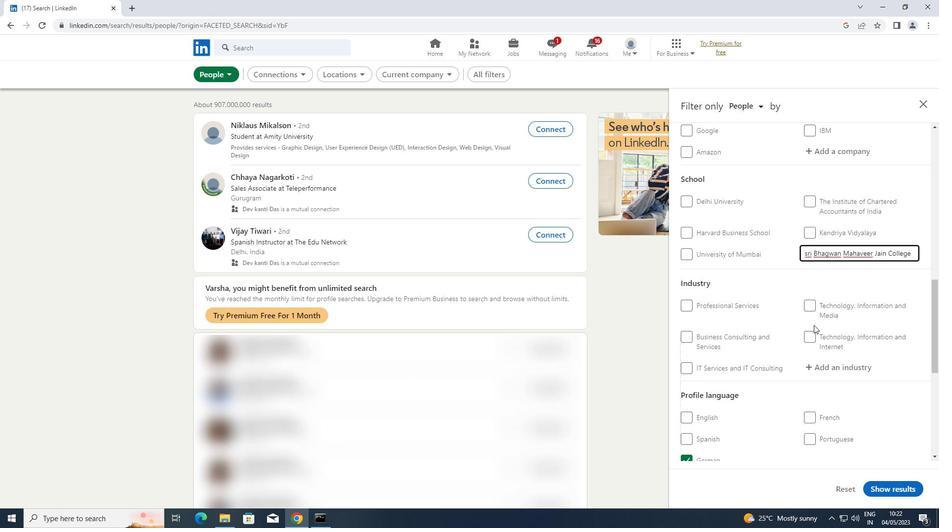 
Action: Mouse moved to (859, 265)
Screenshot: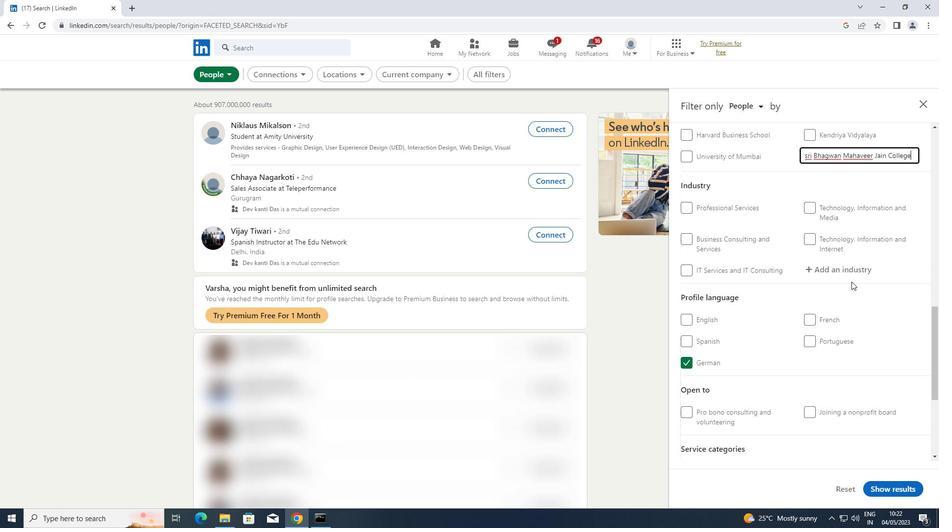 
Action: Mouse pressed left at (859, 265)
Screenshot: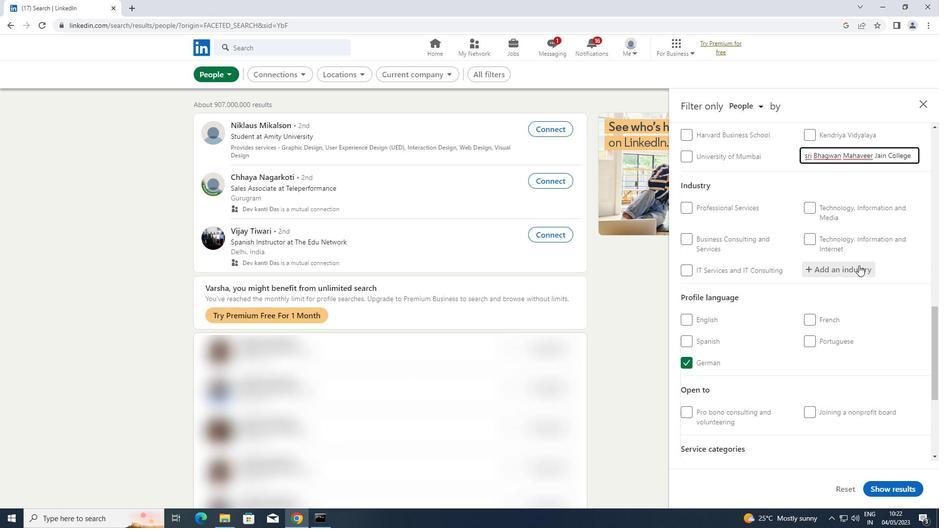 
Action: Key pressed <Key.shift>CAPIT
Screenshot: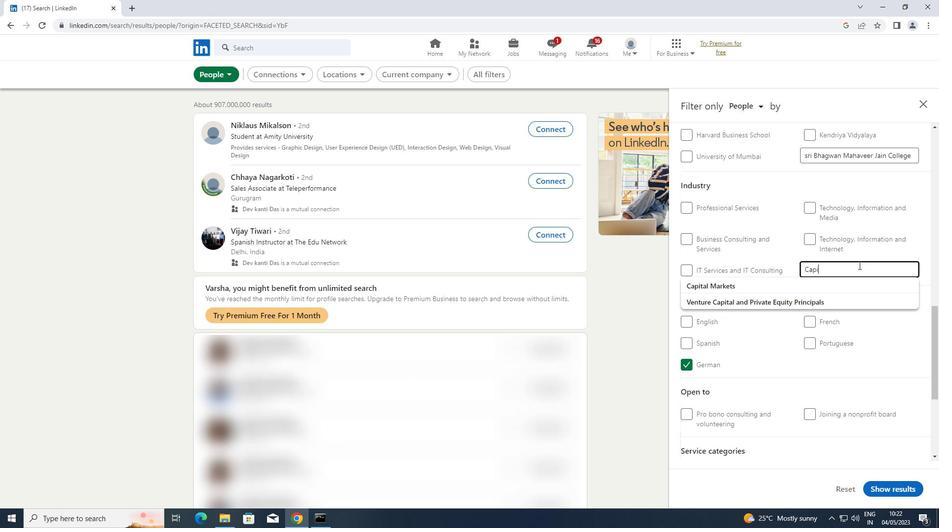 
Action: Mouse moved to (766, 282)
Screenshot: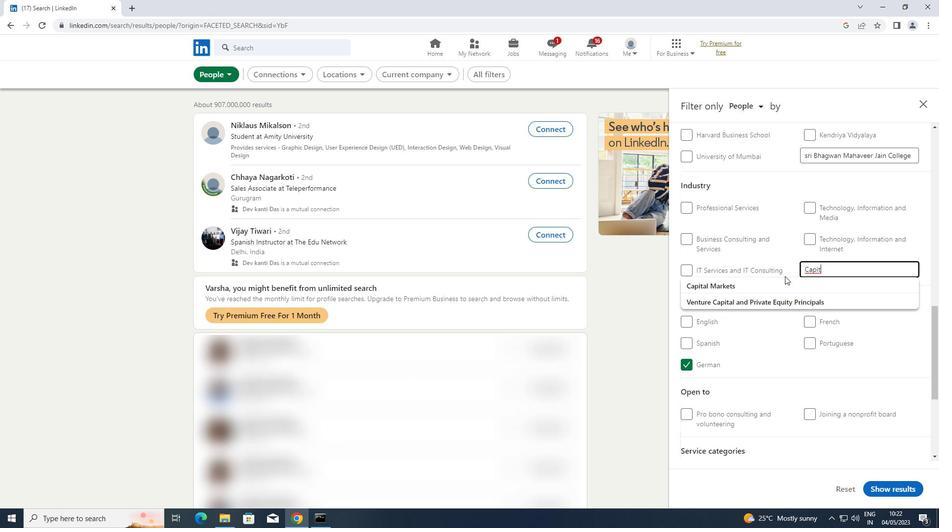 
Action: Mouse pressed left at (766, 282)
Screenshot: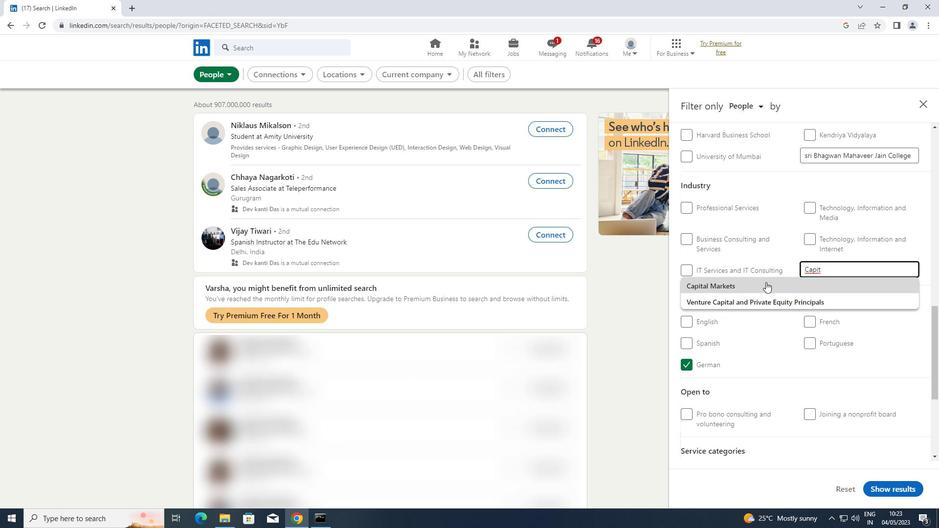 
Action: Mouse scrolled (766, 281) with delta (0, 0)
Screenshot: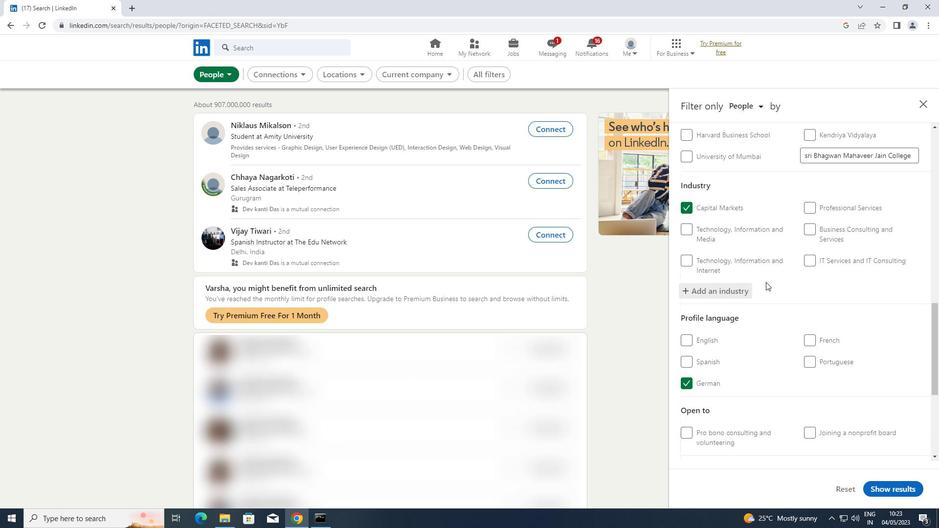 
Action: Mouse scrolled (766, 281) with delta (0, 0)
Screenshot: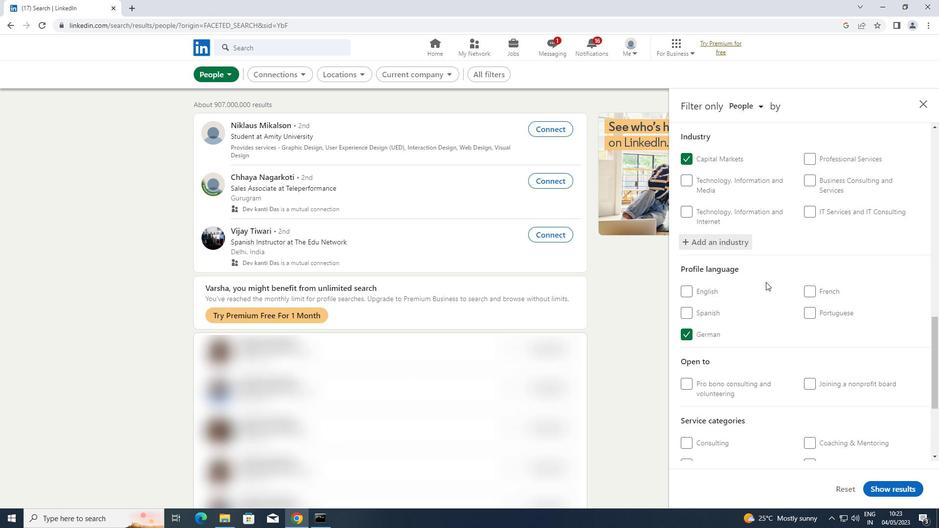 
Action: Mouse scrolled (766, 281) with delta (0, 0)
Screenshot: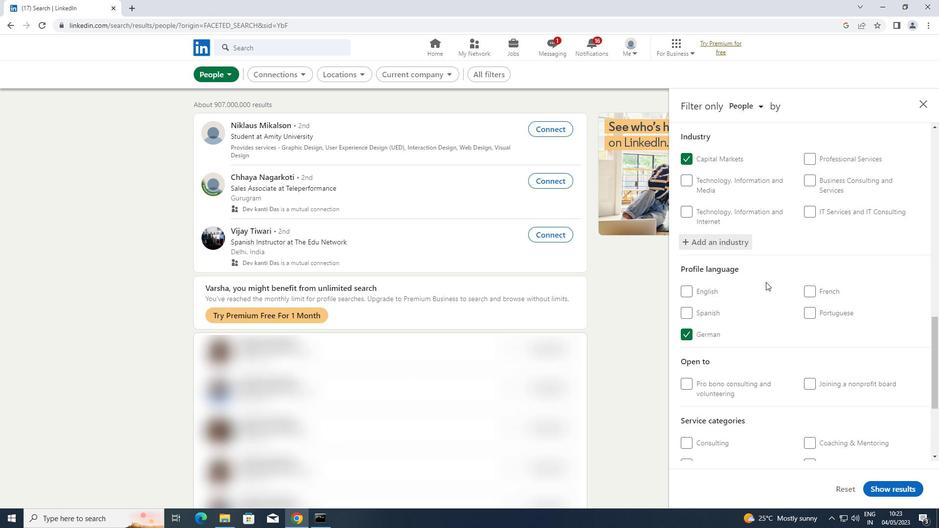 
Action: Mouse scrolled (766, 281) with delta (0, 0)
Screenshot: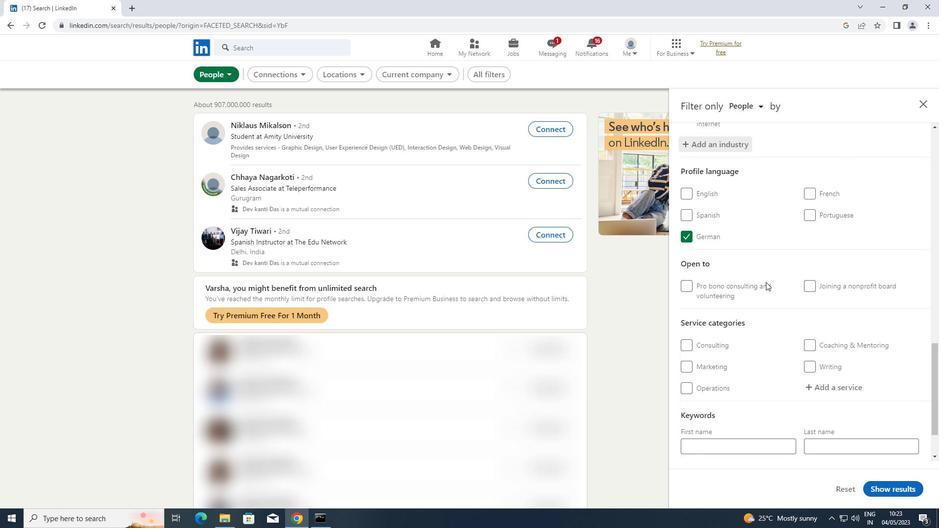 
Action: Mouse scrolled (766, 281) with delta (0, 0)
Screenshot: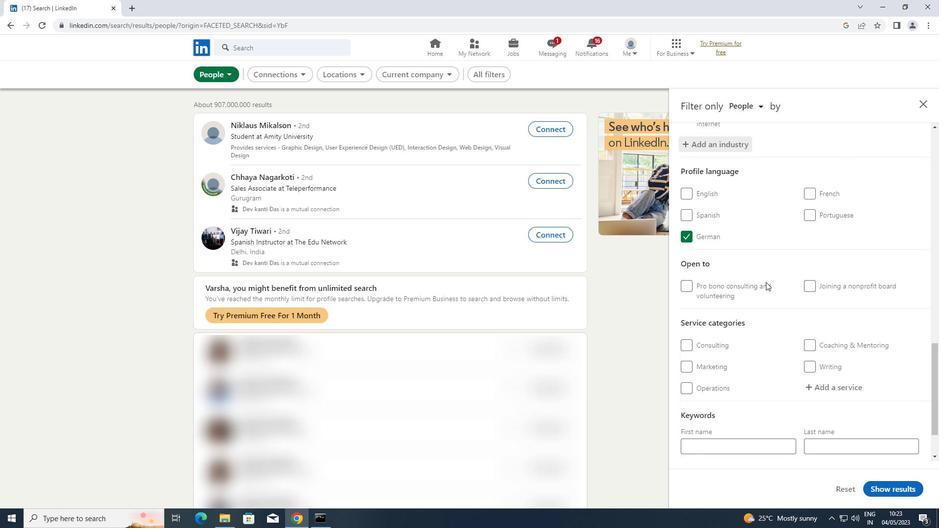
Action: Mouse moved to (830, 321)
Screenshot: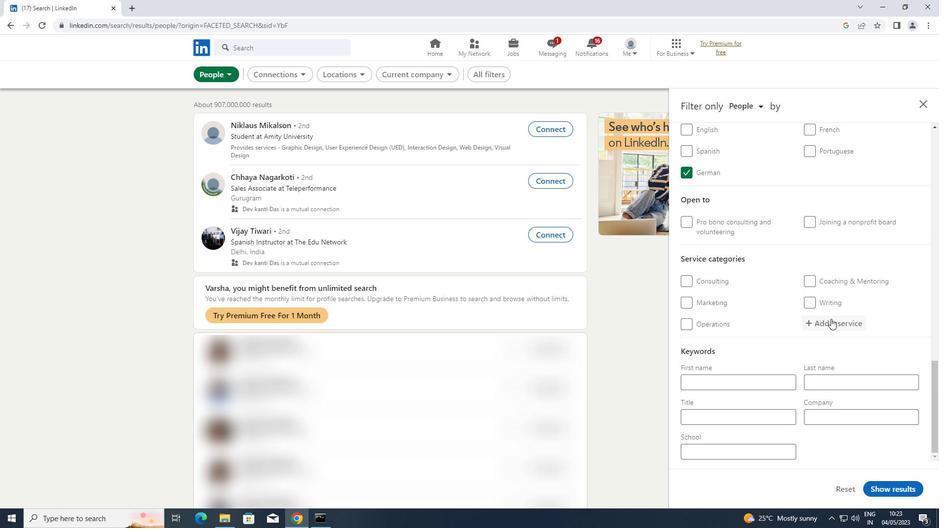 
Action: Mouse pressed left at (830, 321)
Screenshot: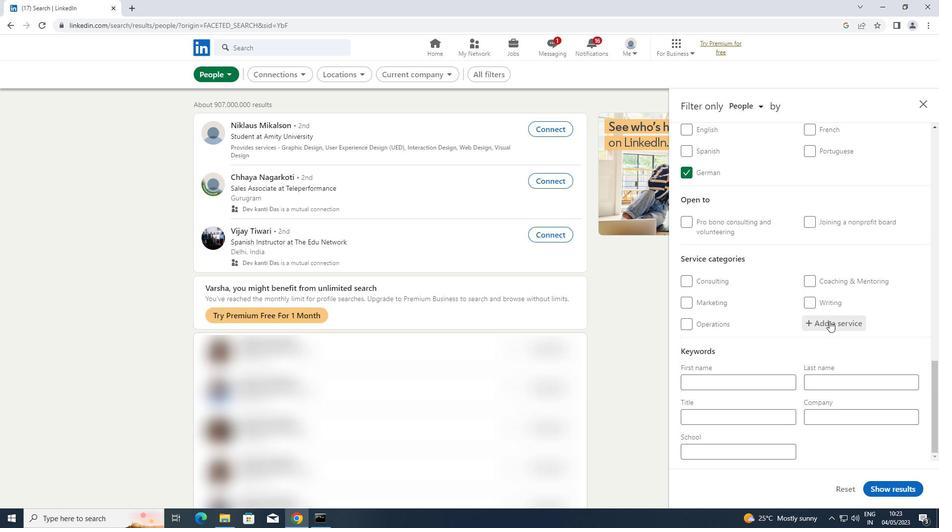 
Action: Key pressed <Key.shift>PUBLIC
Screenshot: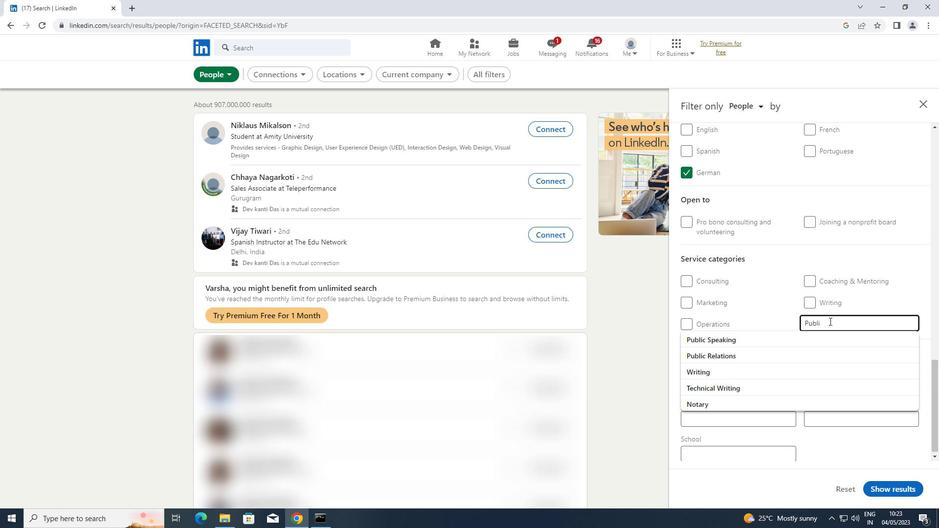 
Action: Mouse moved to (781, 353)
Screenshot: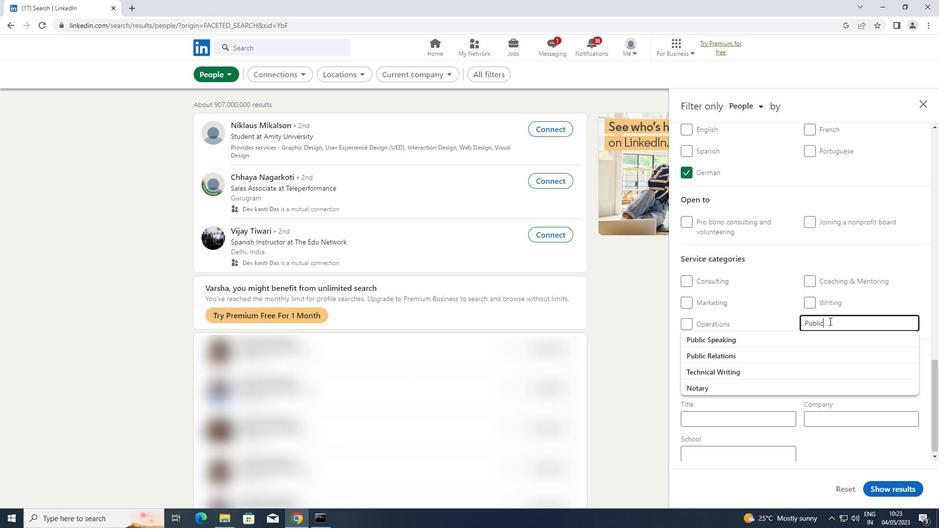 
Action: Mouse pressed left at (781, 353)
Screenshot: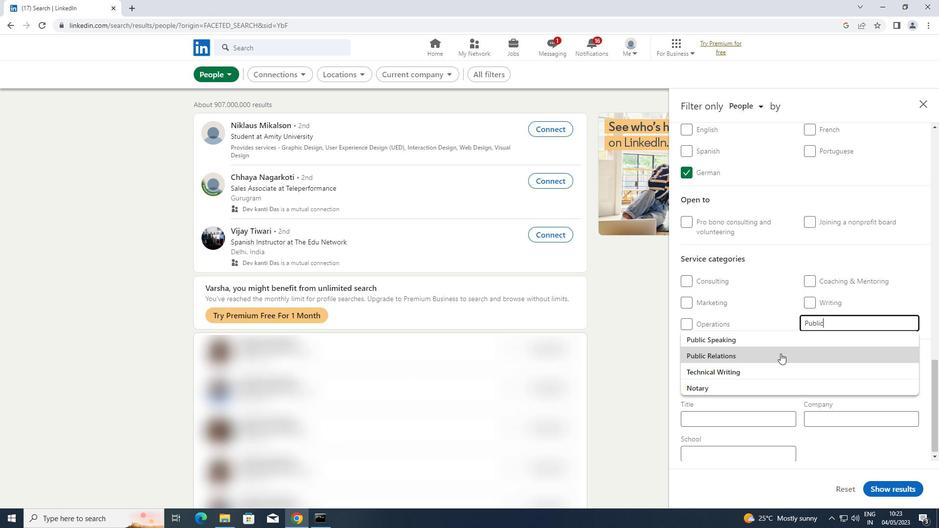 
Action: Mouse scrolled (781, 353) with delta (0, 0)
Screenshot: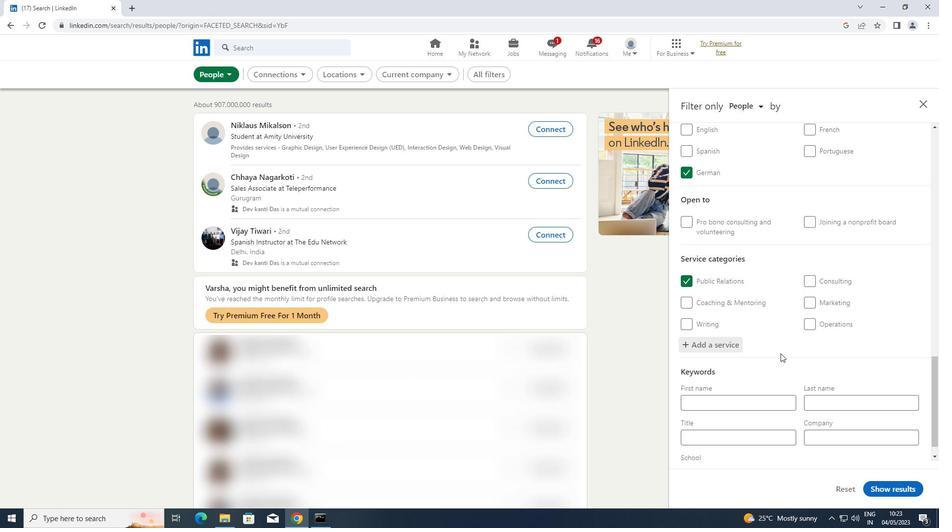 
Action: Mouse scrolled (781, 353) with delta (0, 0)
Screenshot: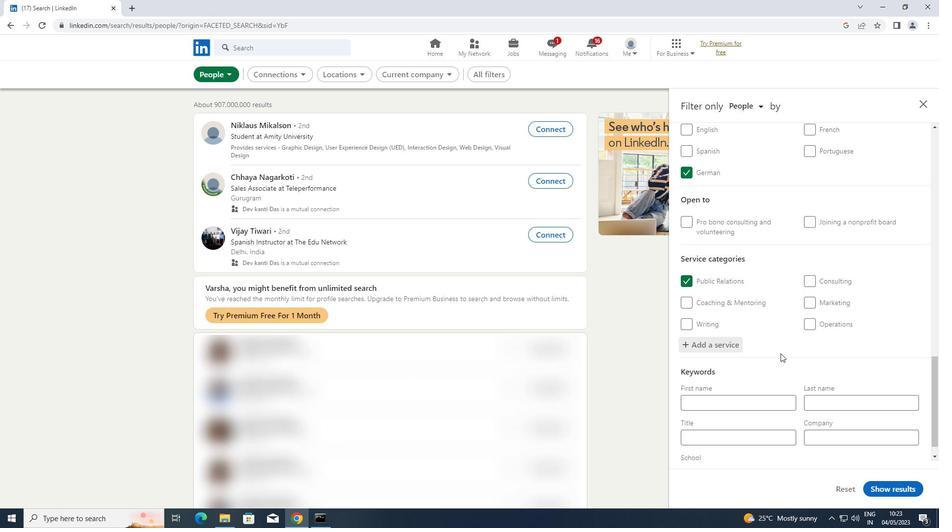 
Action: Mouse scrolled (781, 353) with delta (0, 0)
Screenshot: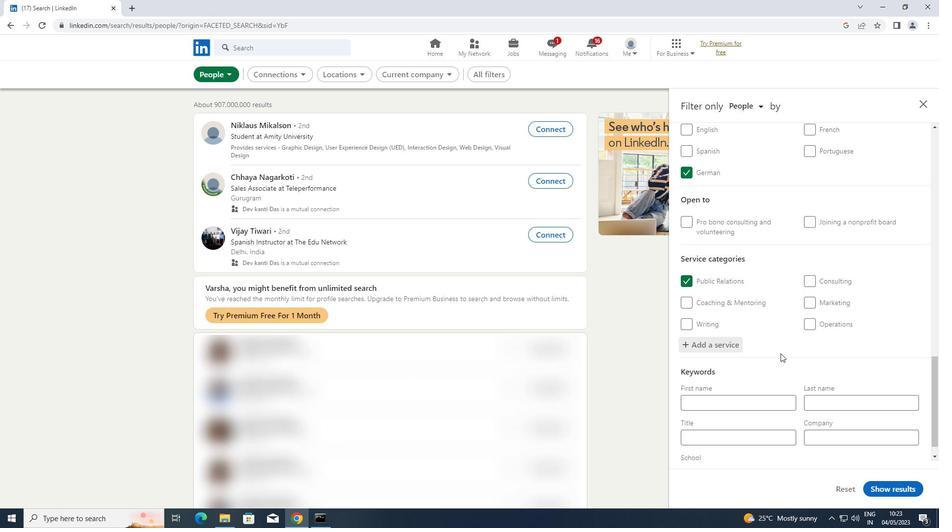 
Action: Mouse scrolled (781, 353) with delta (0, 0)
Screenshot: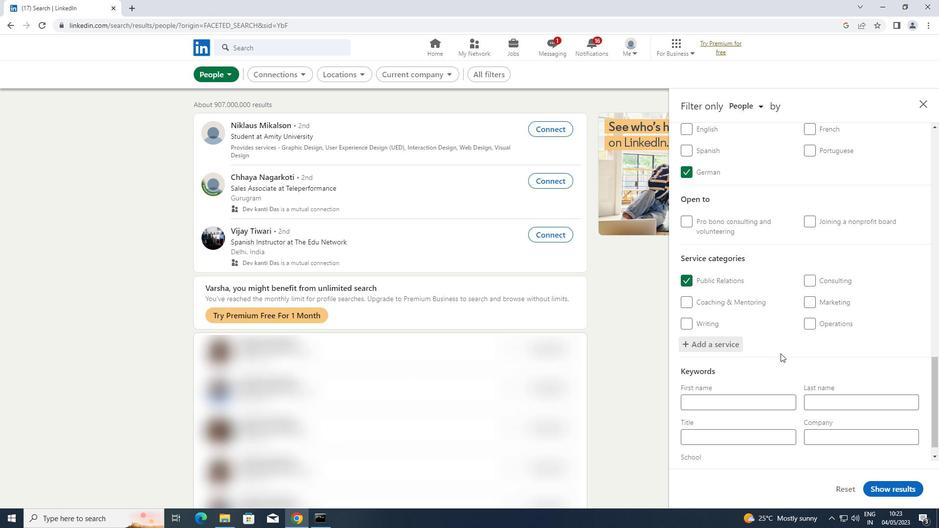 
Action: Mouse scrolled (781, 353) with delta (0, 0)
Screenshot: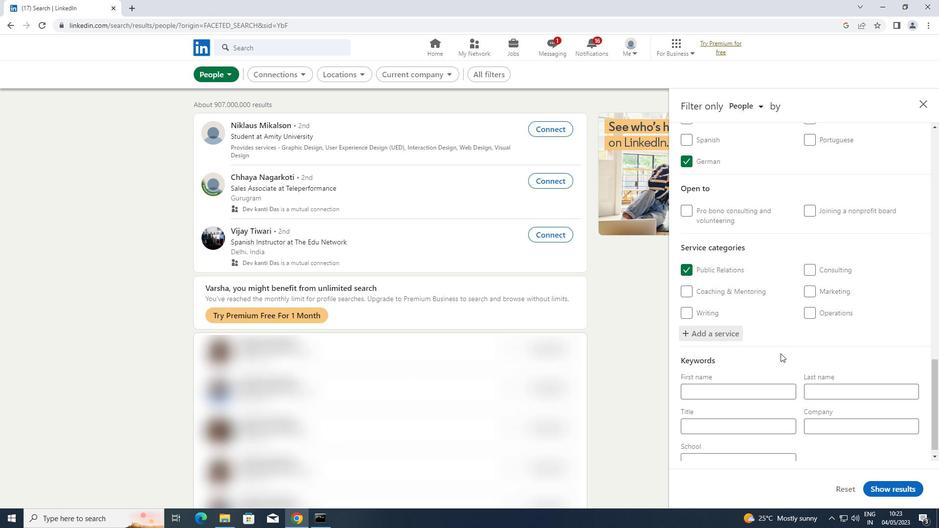 
Action: Mouse moved to (740, 418)
Screenshot: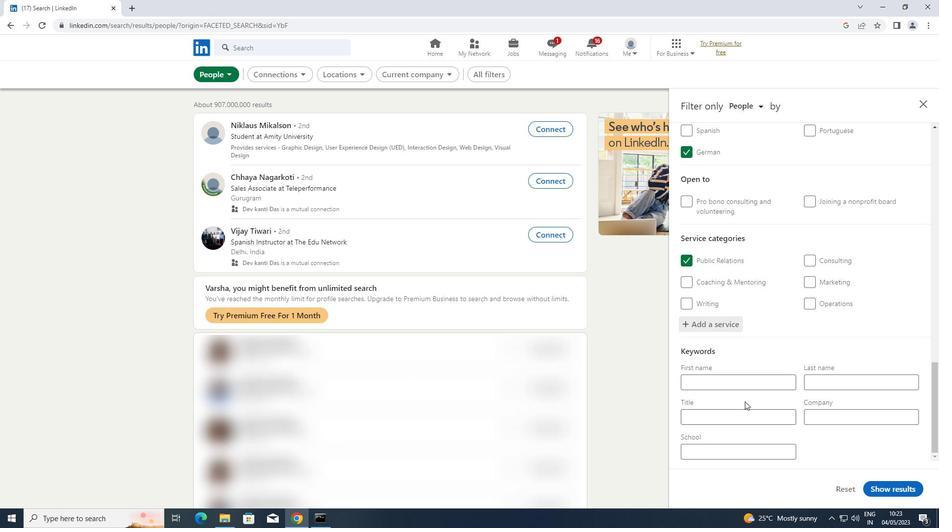 
Action: Mouse pressed left at (740, 418)
Screenshot: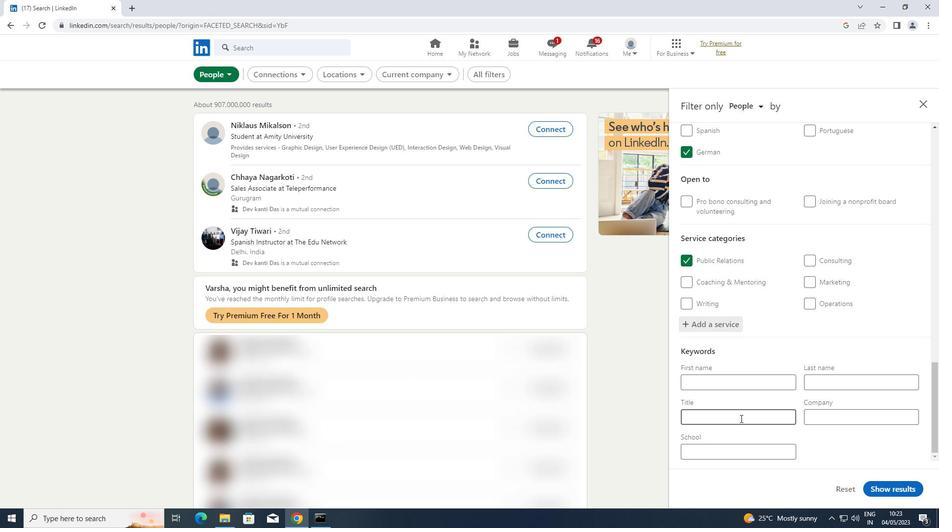
Action: Key pressed <Key.shift>CIVIL<Key.space><Key.shift>ENGINEER
Screenshot: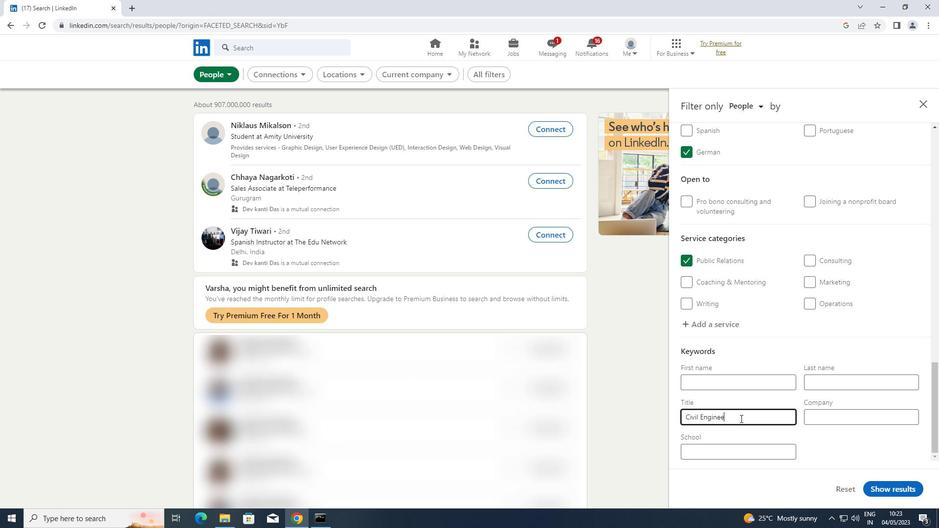 
Action: Mouse moved to (905, 492)
Screenshot: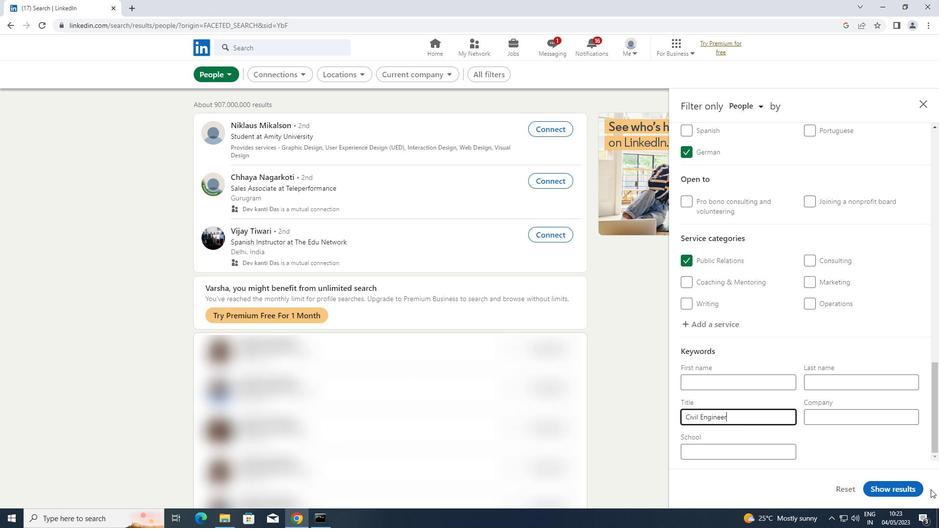 
Action: Mouse pressed left at (905, 492)
Screenshot: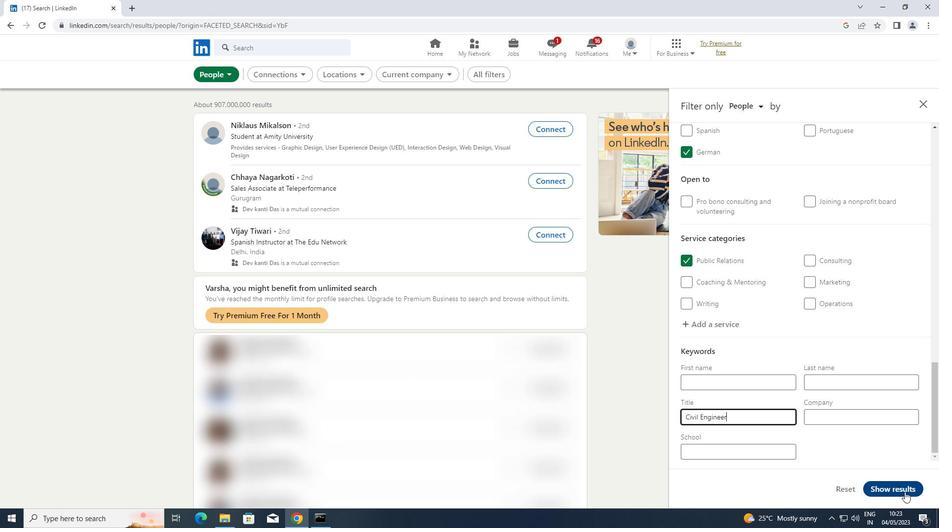 
